 Task: Look for space in Kalamb, India from 1st August, 2023 to 5th August, 2023 for 3 adults, 1 child in price range Rs.13000 to Rs.20000. Place can be entire place with 2 bedrooms having 3 beds and 2 bathrooms. Property type can be flatguest house, hotel. Booking option can be shelf check-in. Required host language is English.
Action: Mouse moved to (419, 107)
Screenshot: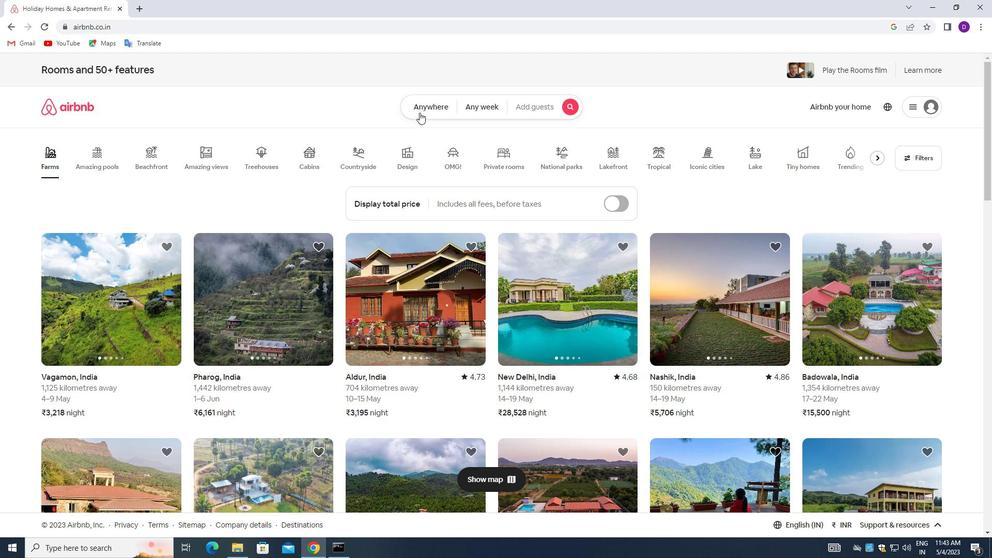 
Action: Mouse pressed left at (419, 107)
Screenshot: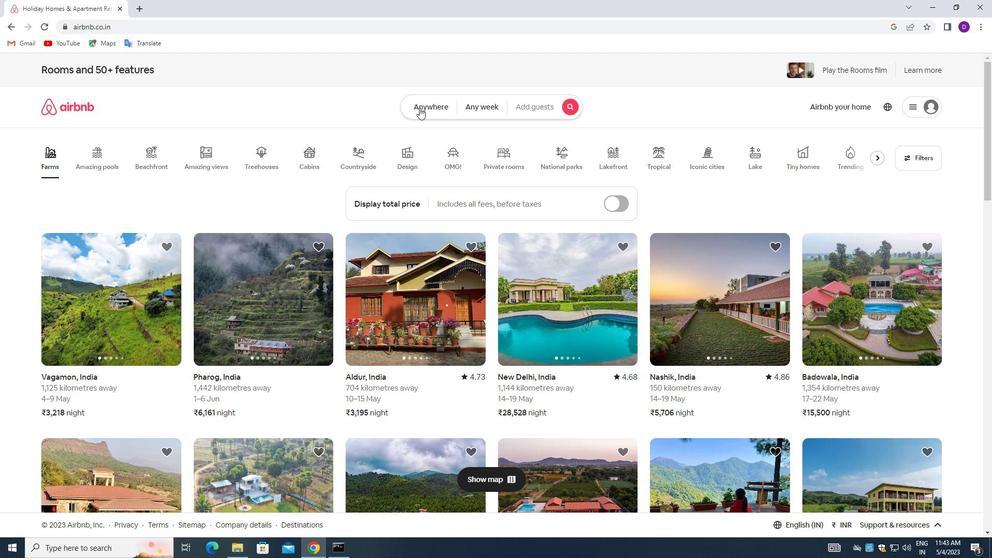 
Action: Mouse moved to (359, 148)
Screenshot: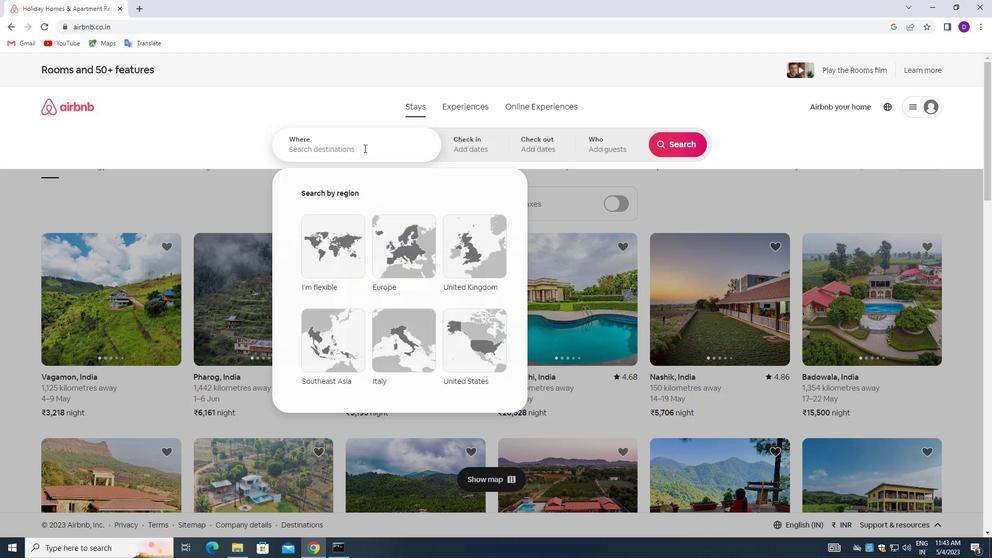
Action: Mouse pressed left at (359, 148)
Screenshot: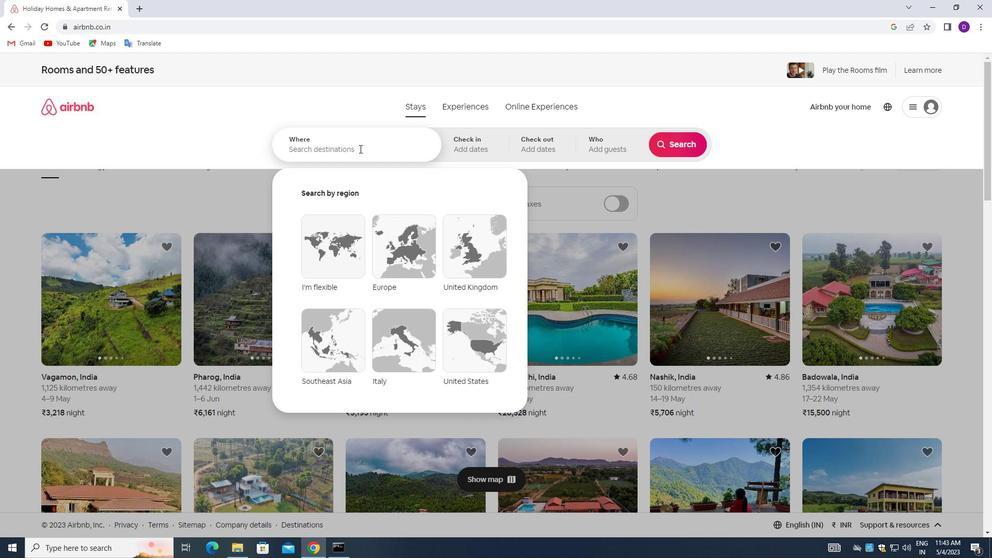 
Action: Mouse moved to (212, 94)
Screenshot: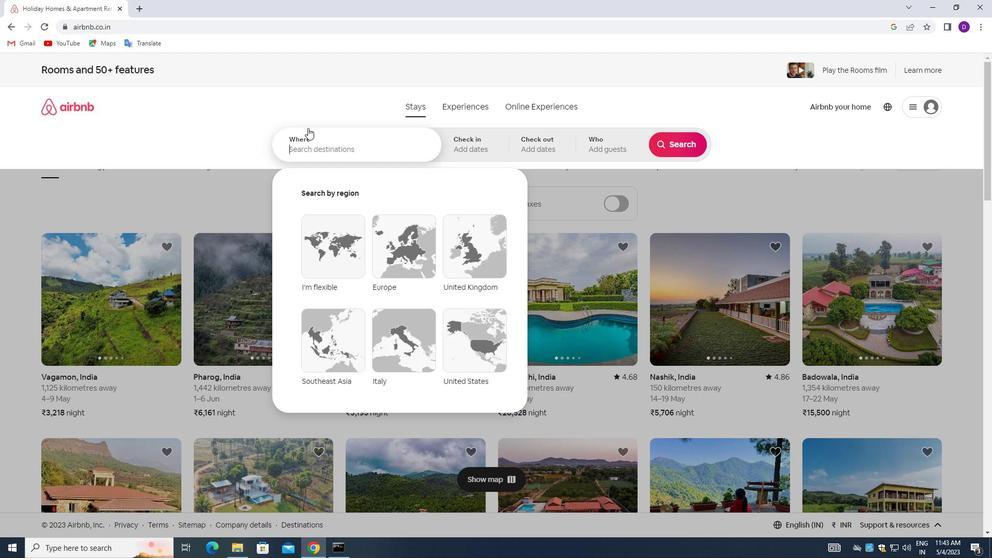 
Action: Key pressed <Key.shift>KALAMB,<Key.space><Key.shift>INDIA<Key.enter>
Screenshot: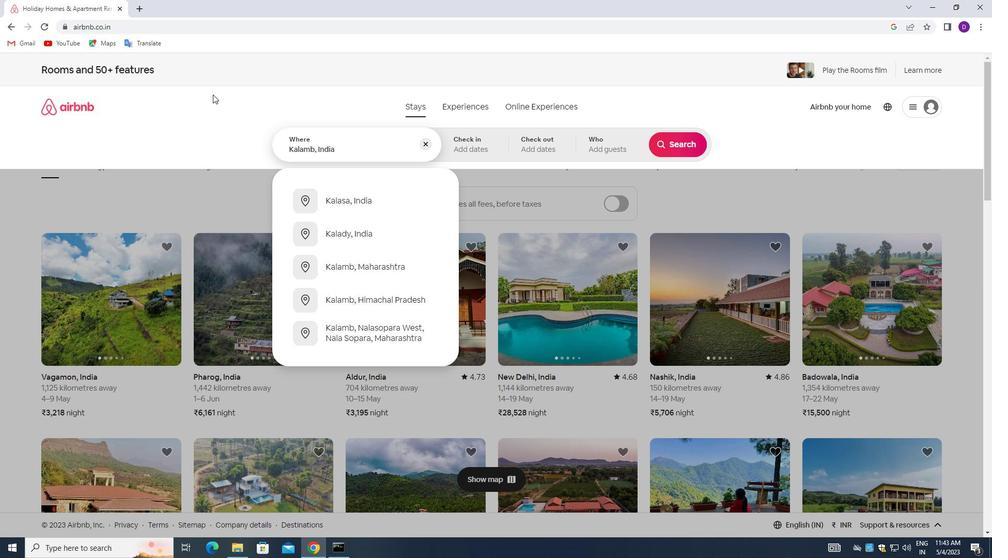 
Action: Mouse moved to (675, 229)
Screenshot: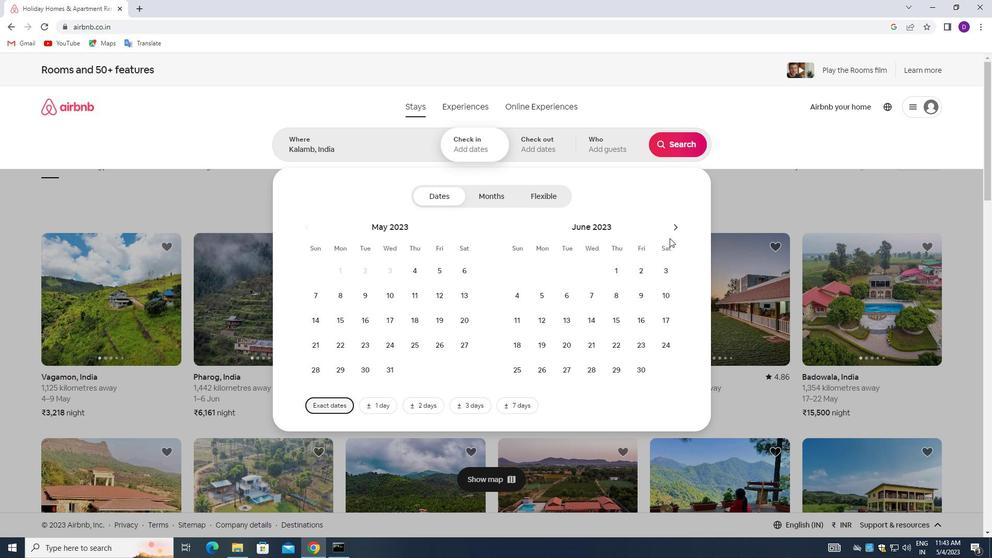 
Action: Mouse pressed left at (675, 229)
Screenshot: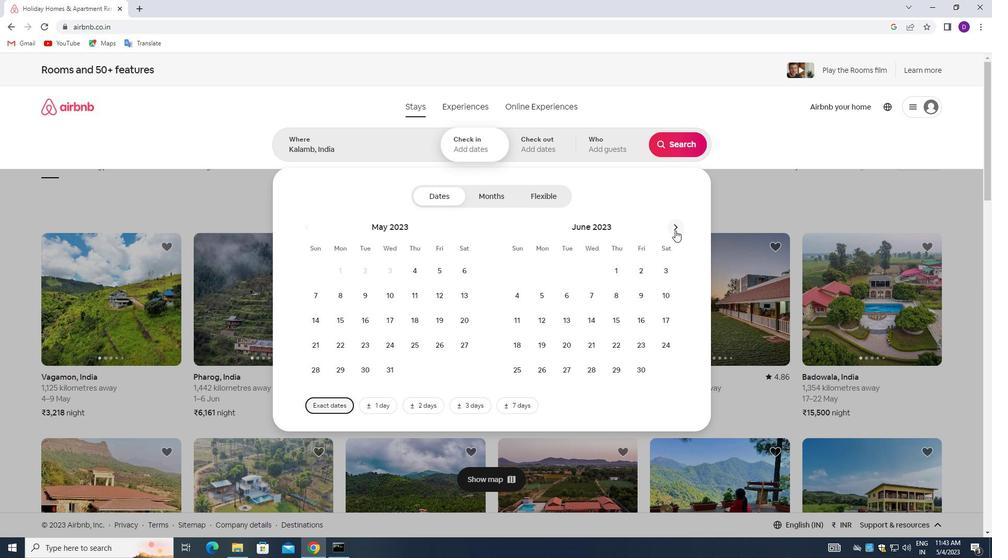 
Action: Mouse pressed left at (675, 229)
Screenshot: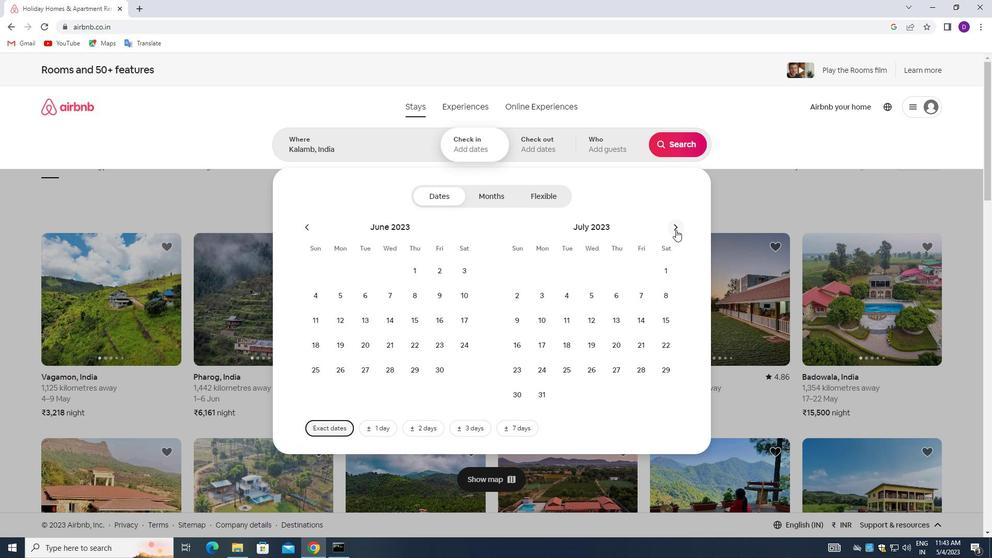 
Action: Mouse moved to (558, 270)
Screenshot: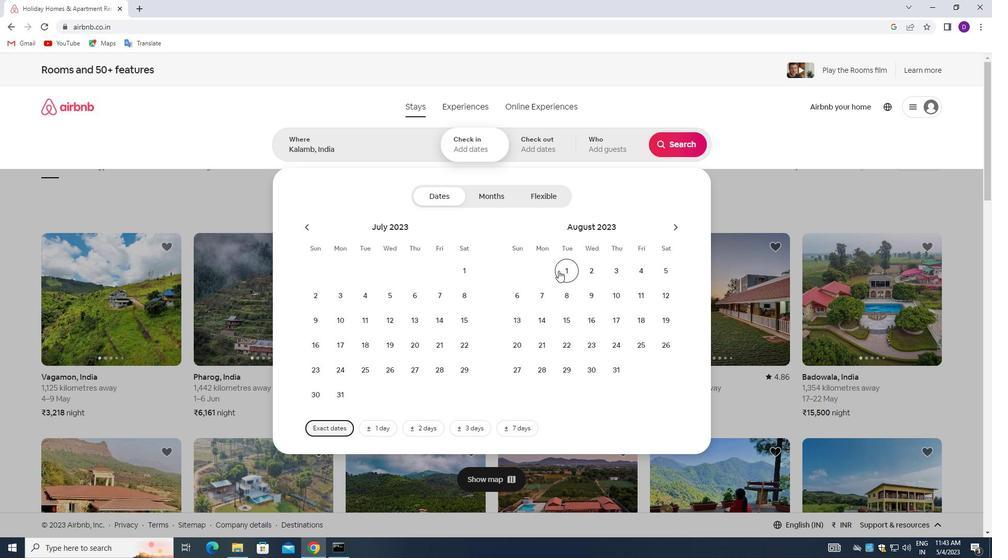 
Action: Mouse pressed left at (558, 270)
Screenshot: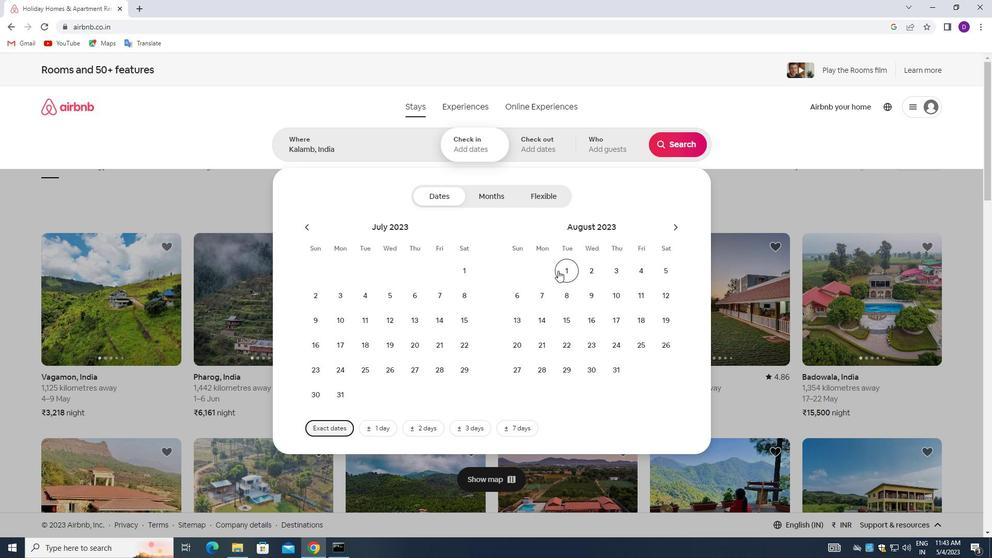 
Action: Mouse moved to (664, 276)
Screenshot: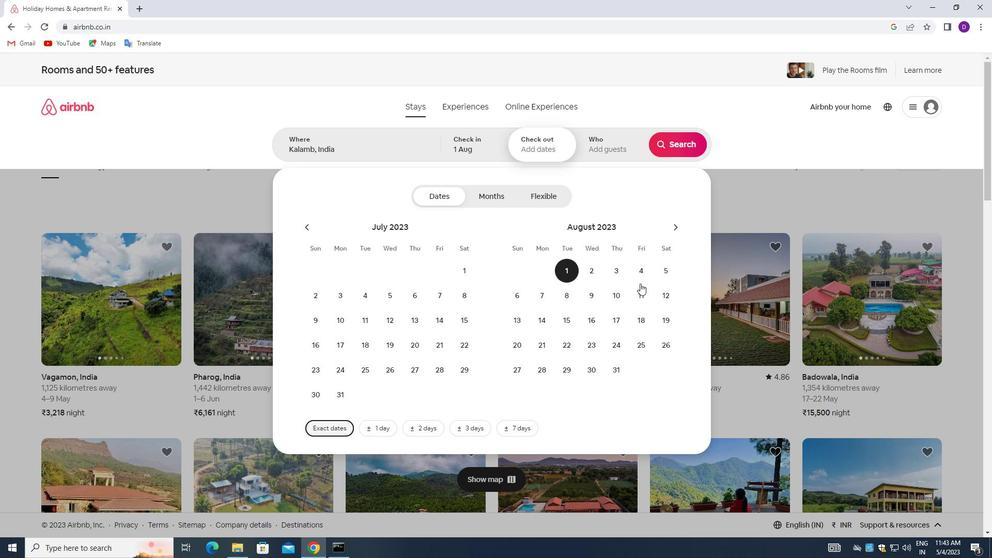 
Action: Mouse pressed left at (664, 276)
Screenshot: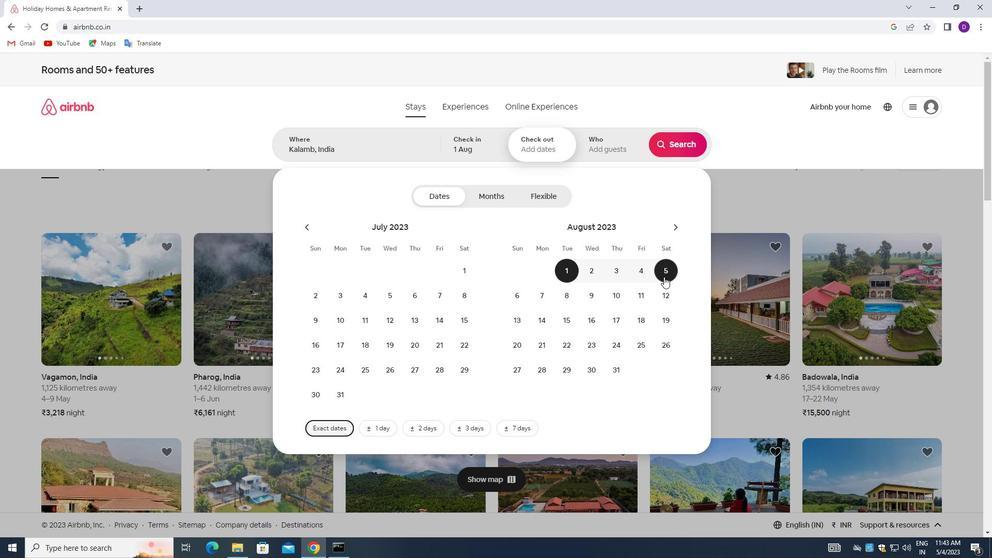 
Action: Mouse moved to (602, 149)
Screenshot: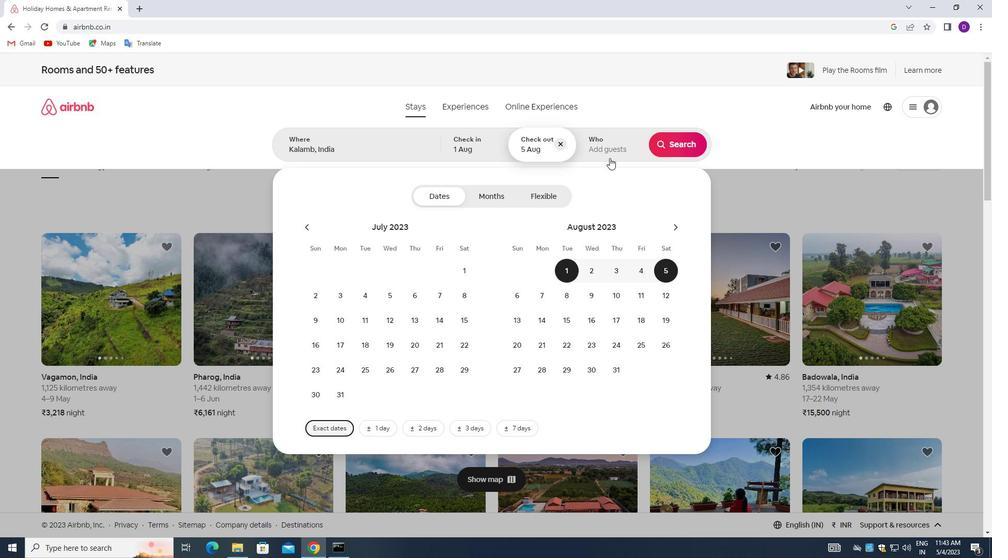 
Action: Mouse pressed left at (602, 149)
Screenshot: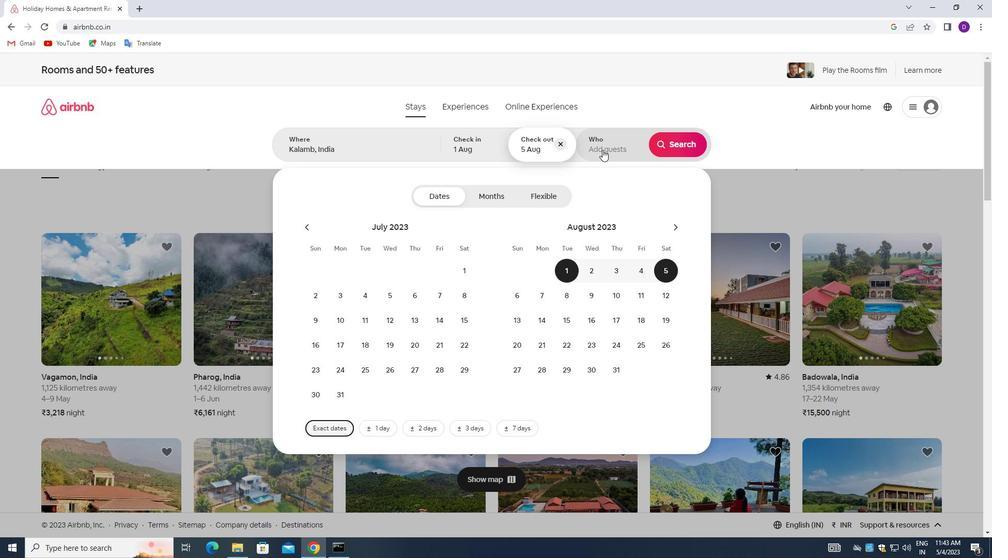 
Action: Mouse moved to (680, 202)
Screenshot: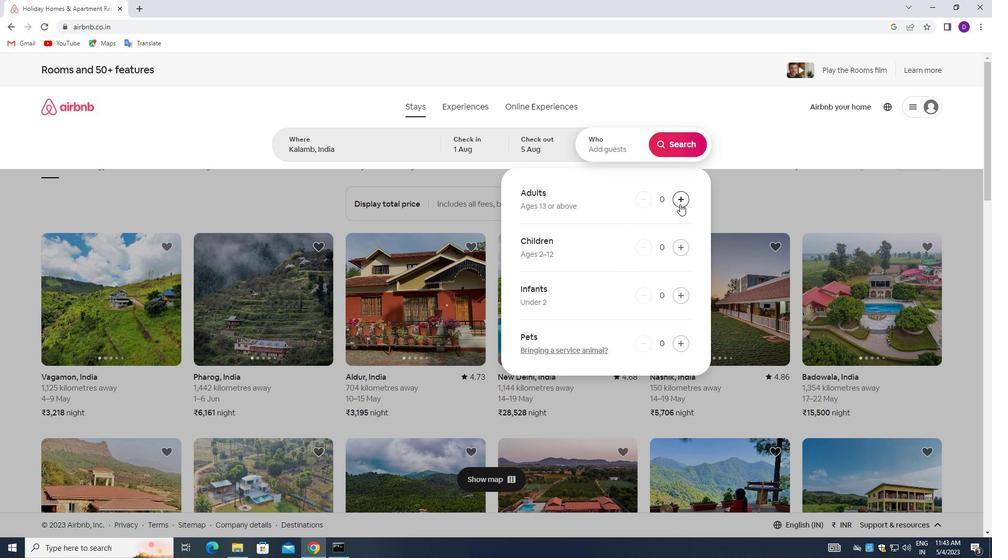 
Action: Mouse pressed left at (680, 202)
Screenshot: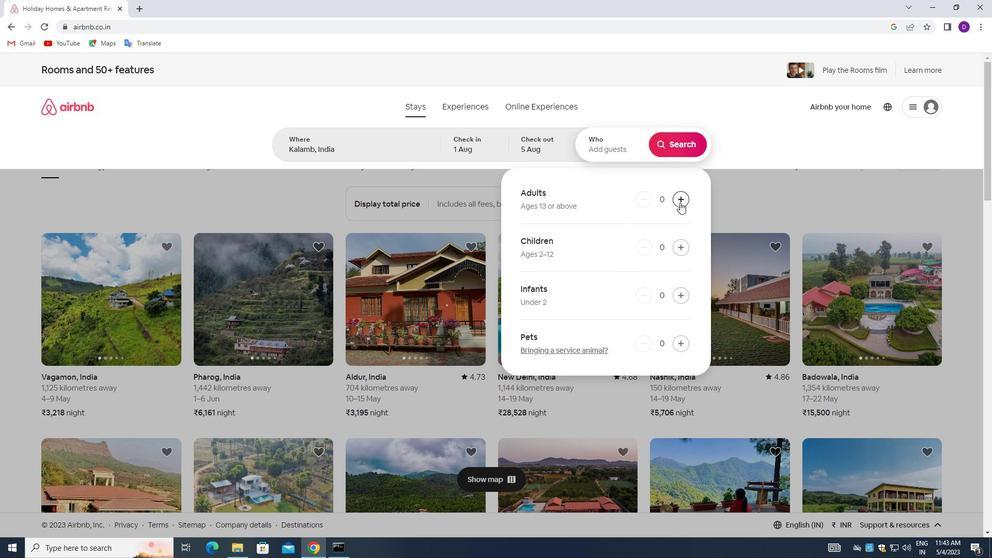 
Action: Mouse pressed left at (680, 202)
Screenshot: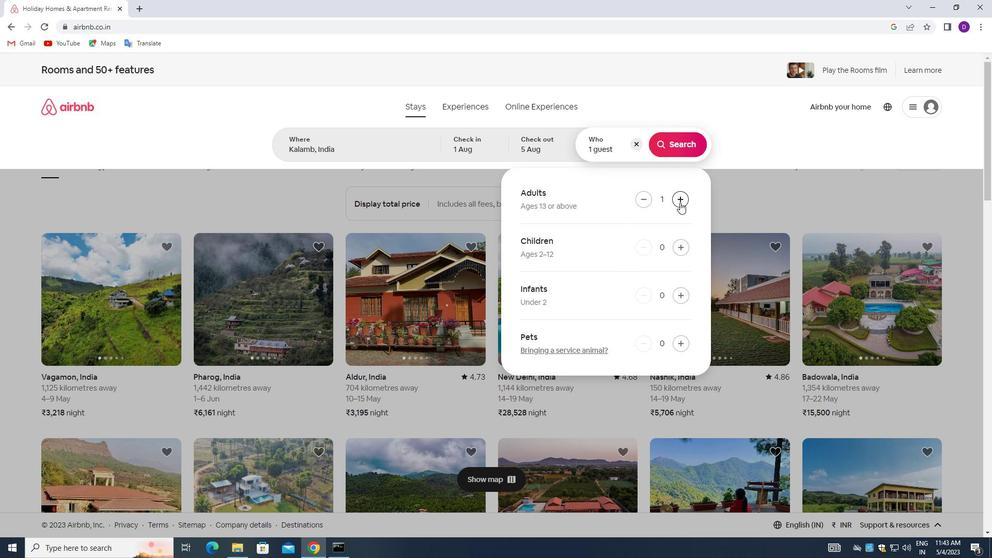 
Action: Mouse pressed left at (680, 202)
Screenshot: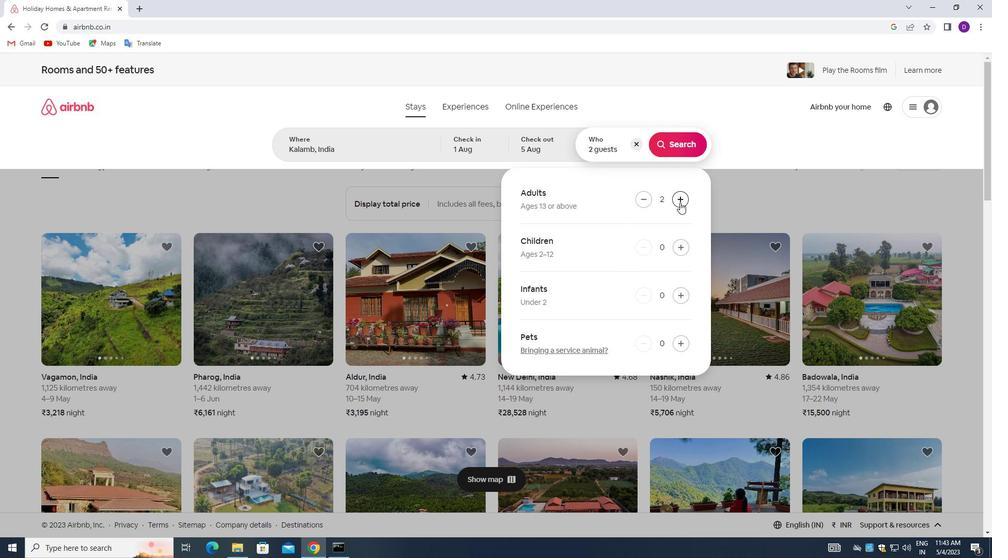
Action: Mouse moved to (680, 249)
Screenshot: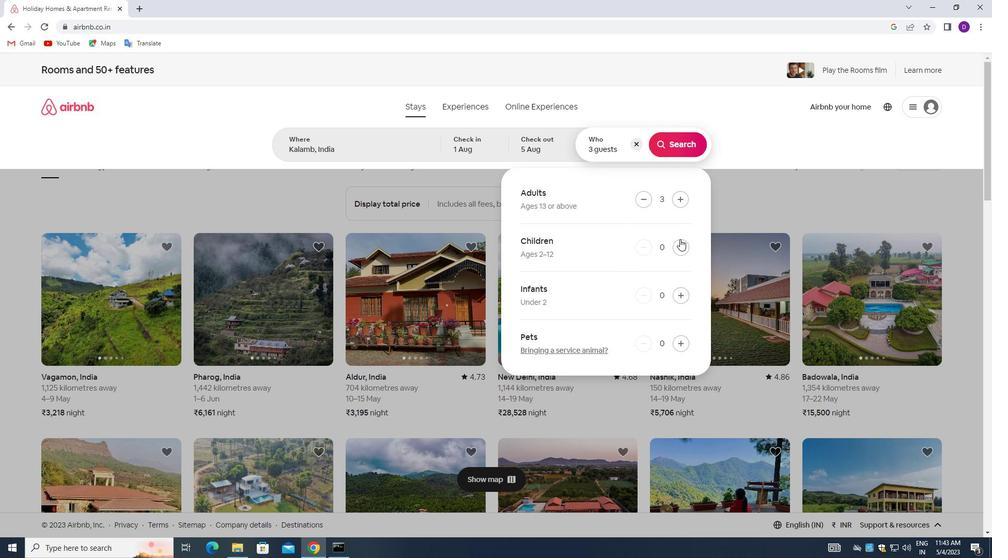 
Action: Mouse pressed left at (680, 249)
Screenshot: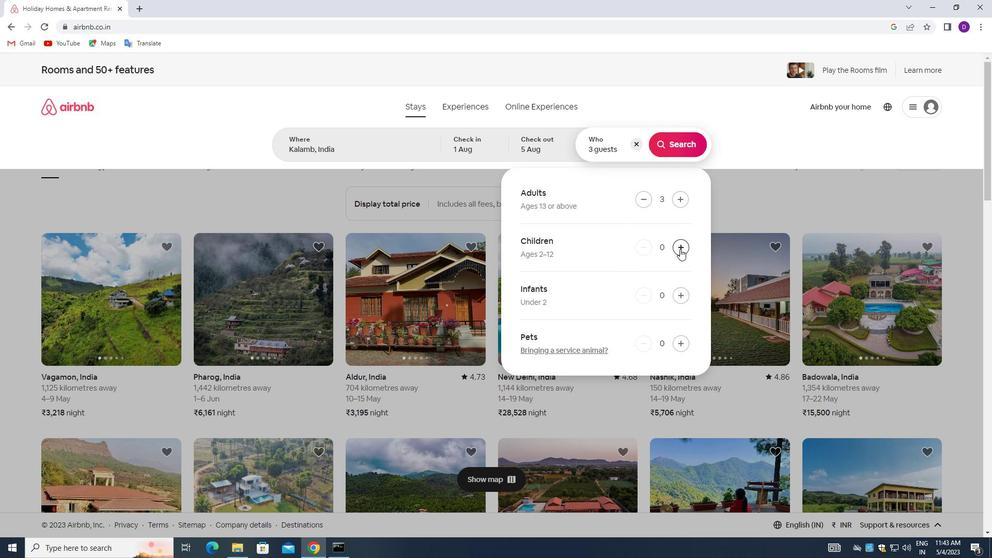 
Action: Mouse moved to (669, 144)
Screenshot: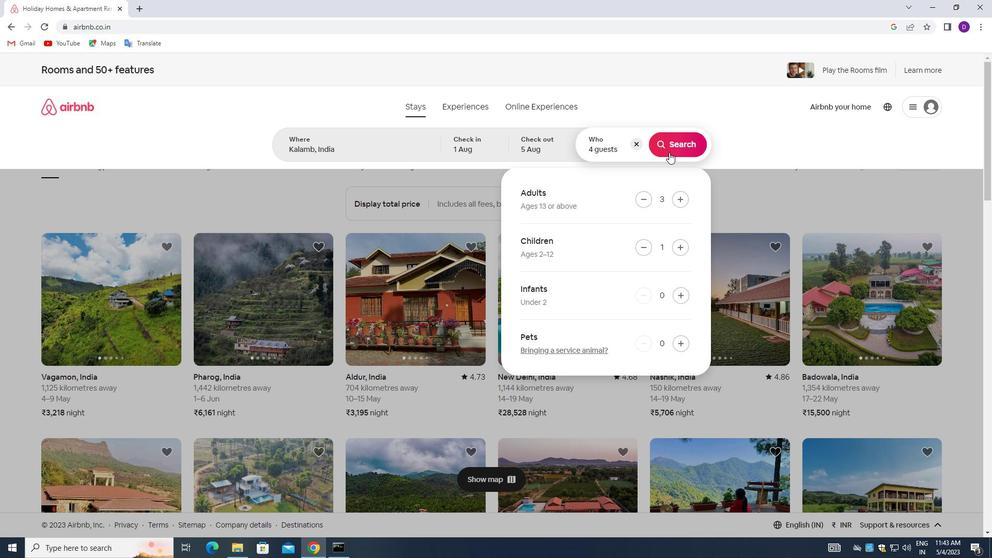 
Action: Mouse pressed left at (669, 144)
Screenshot: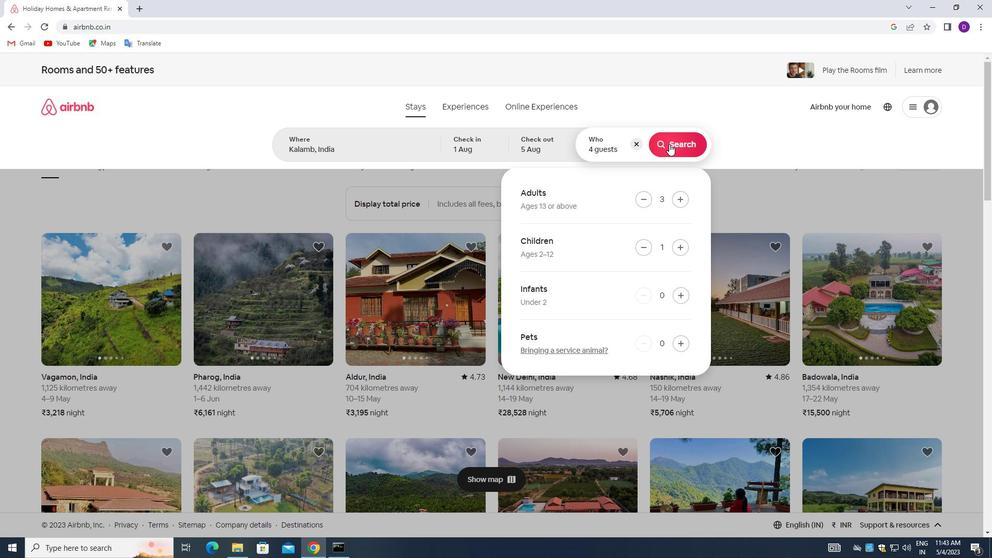
Action: Mouse moved to (937, 114)
Screenshot: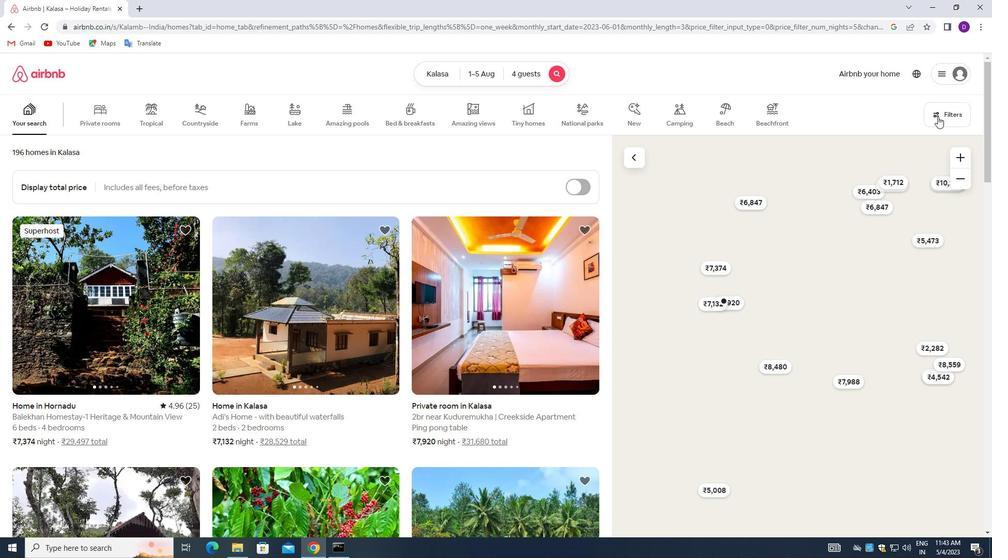 
Action: Mouse pressed left at (937, 114)
Screenshot: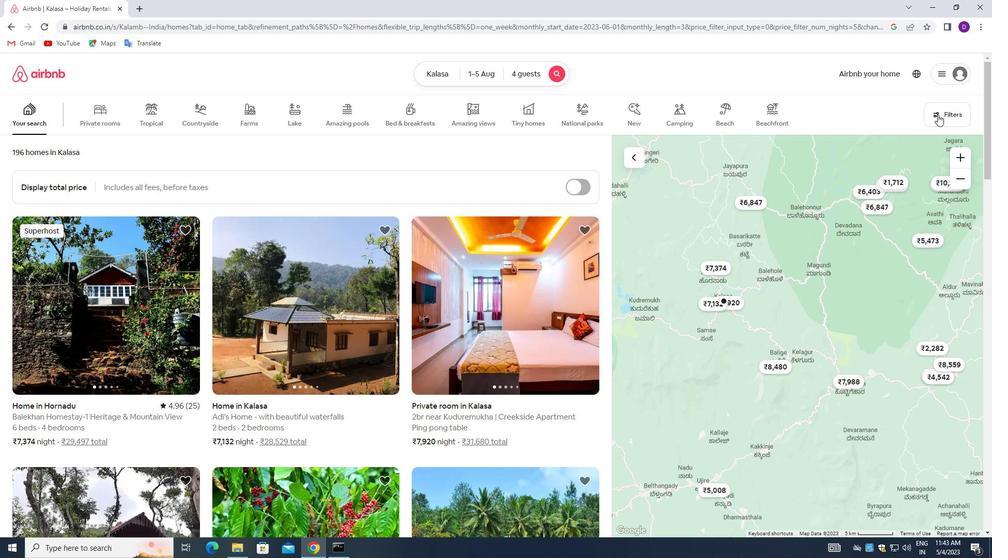 
Action: Mouse moved to (360, 249)
Screenshot: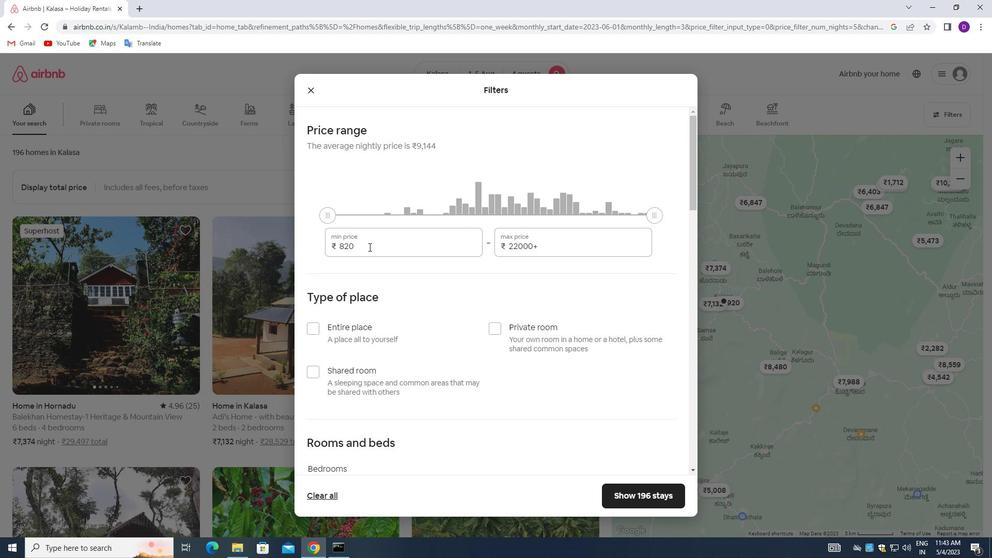 
Action: Mouse pressed left at (360, 249)
Screenshot: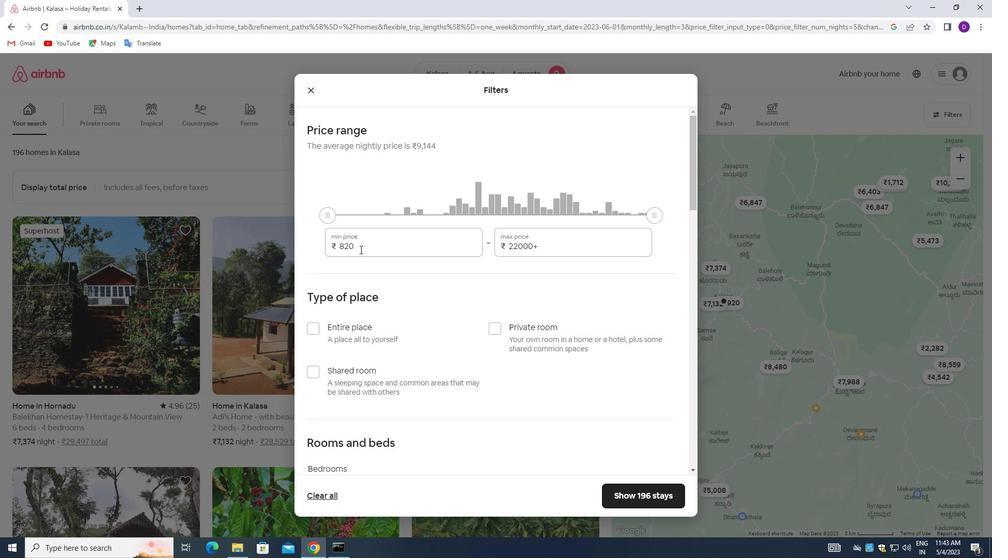 
Action: Mouse pressed left at (360, 249)
Screenshot: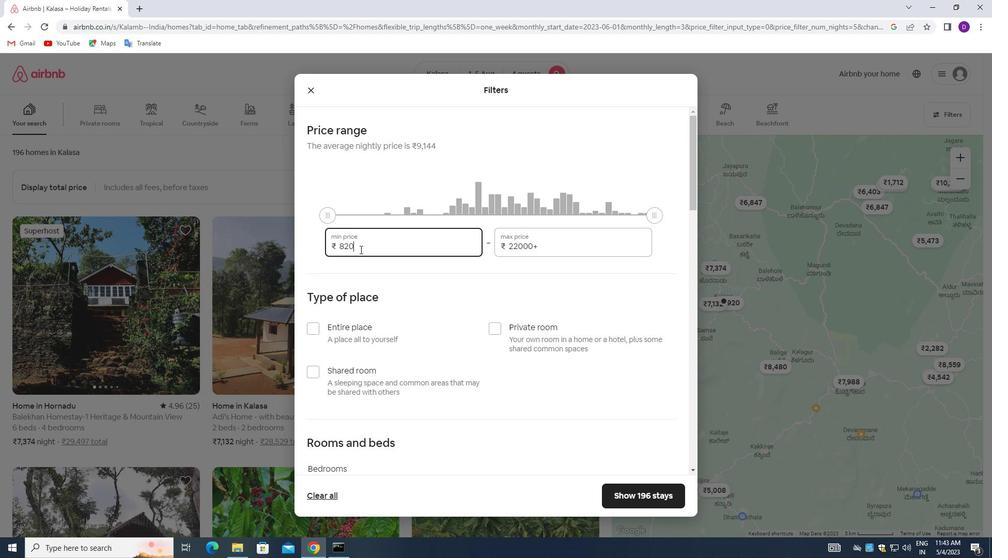 
Action: Key pressed 13000<Key.tab>20000
Screenshot: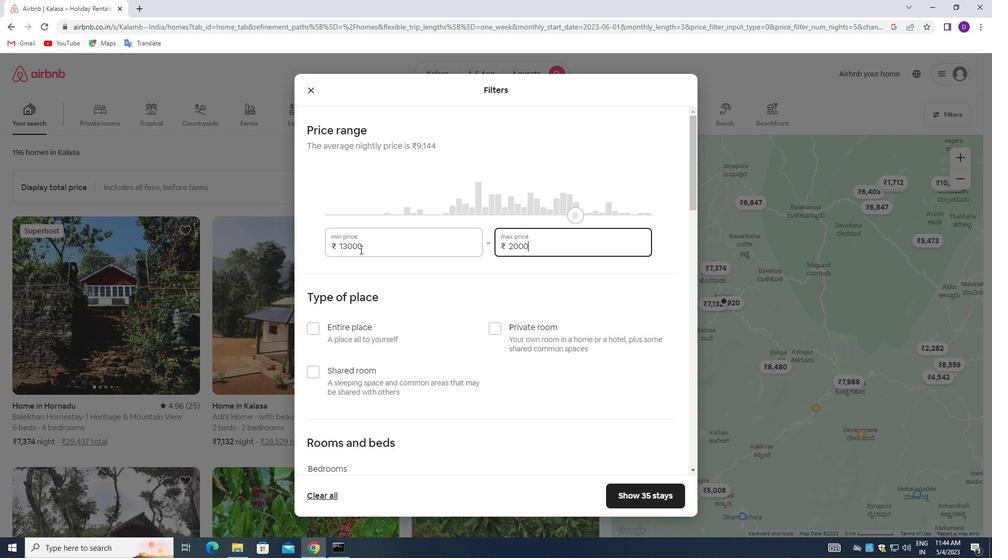 
Action: Mouse moved to (379, 297)
Screenshot: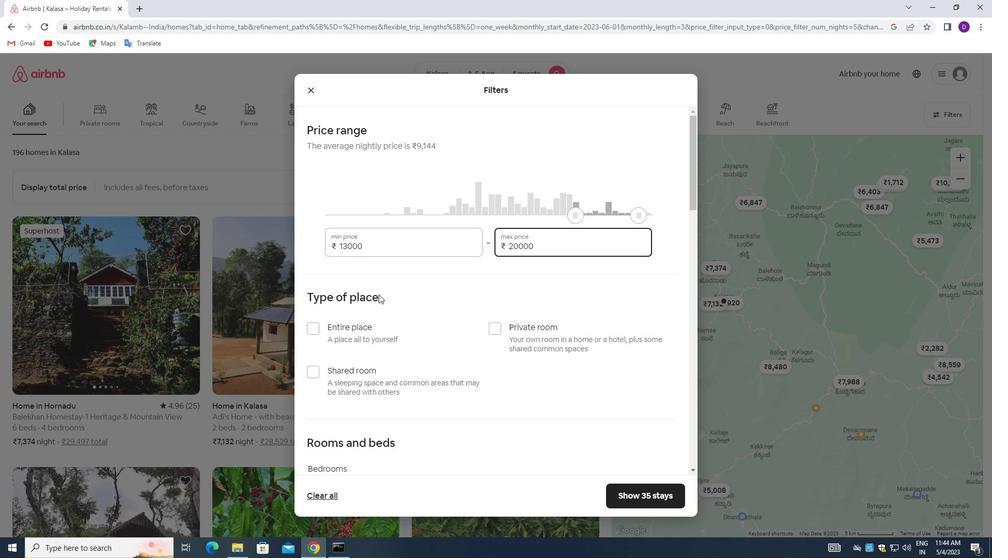 
Action: Mouse scrolled (379, 296) with delta (0, 0)
Screenshot: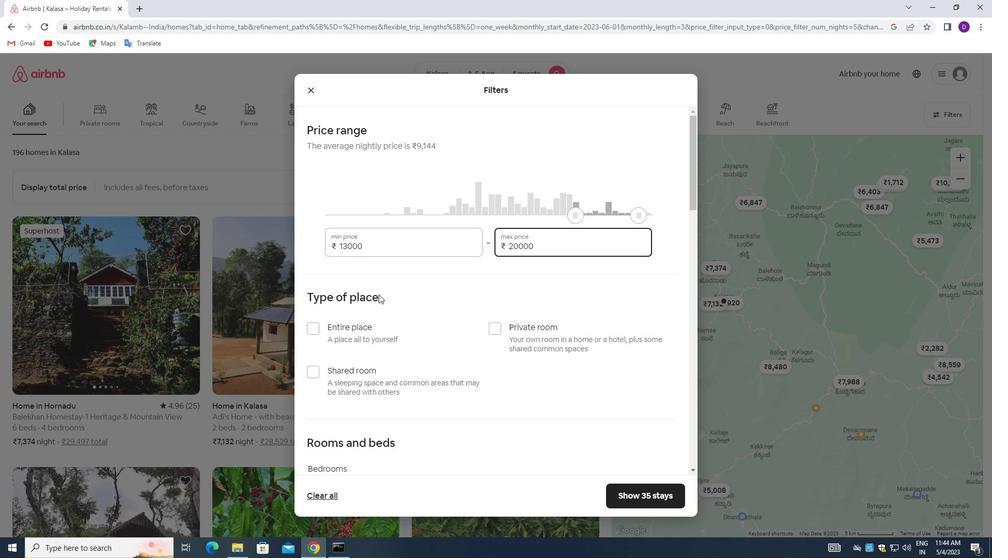 
Action: Mouse moved to (315, 273)
Screenshot: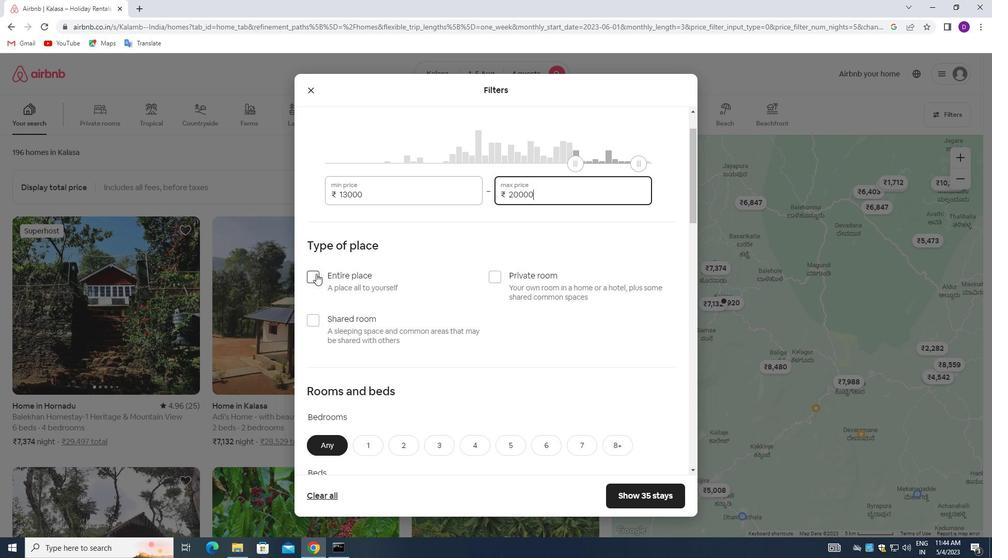 
Action: Mouse pressed left at (315, 273)
Screenshot: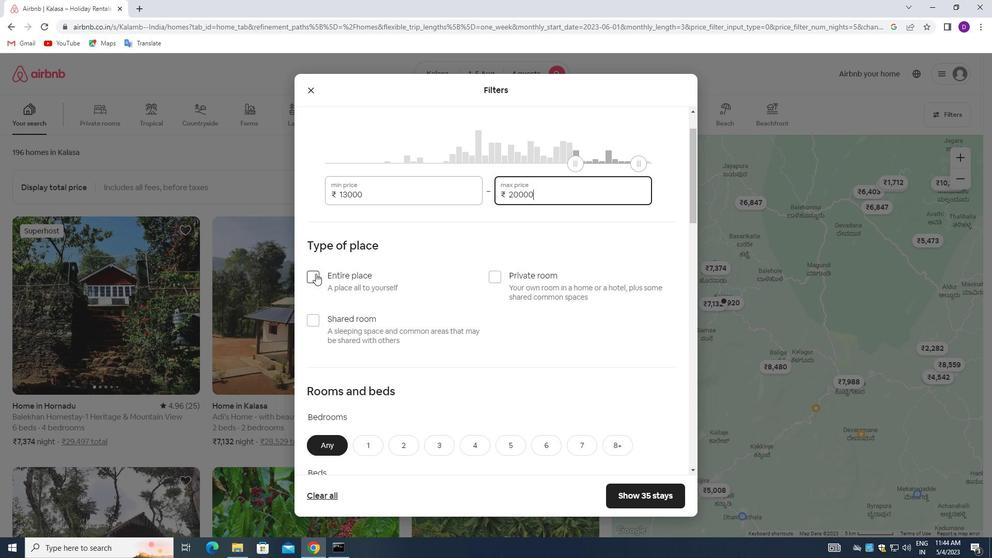
Action: Mouse moved to (426, 296)
Screenshot: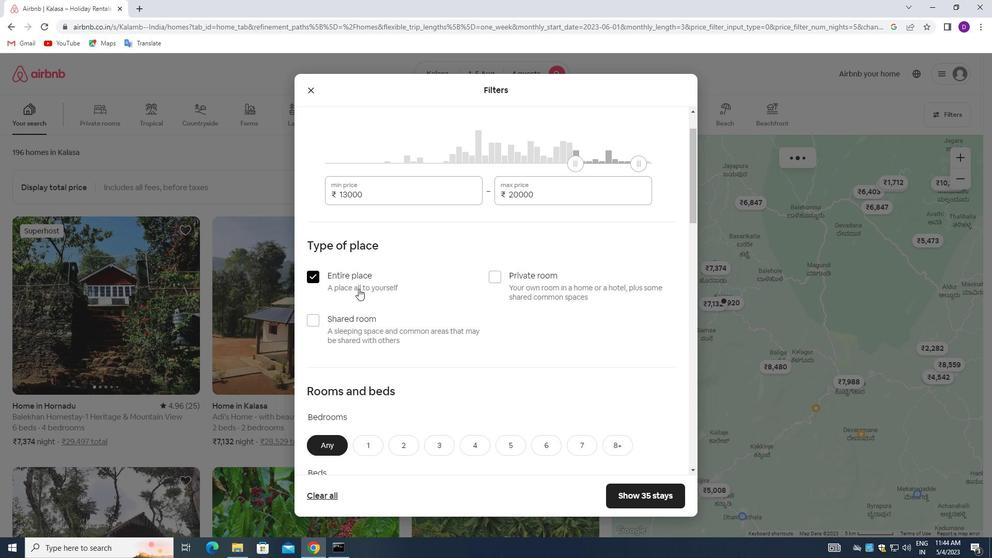 
Action: Mouse scrolled (426, 295) with delta (0, 0)
Screenshot: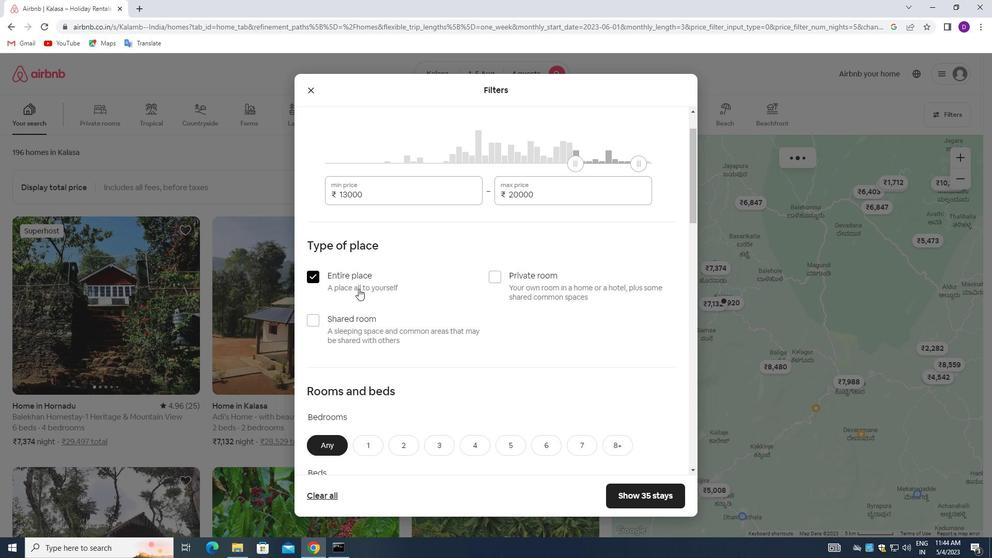 
Action: Mouse moved to (429, 297)
Screenshot: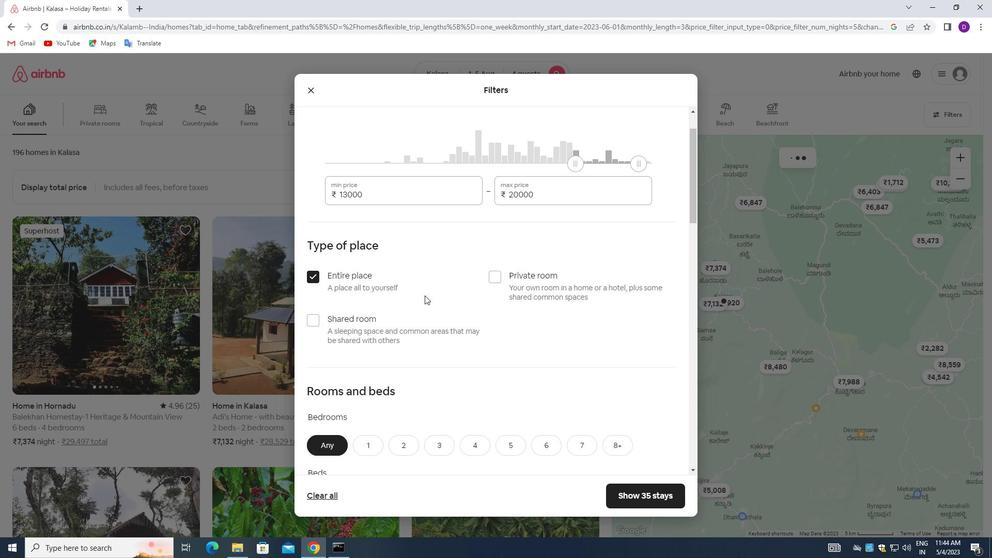 
Action: Mouse scrolled (429, 297) with delta (0, 0)
Screenshot: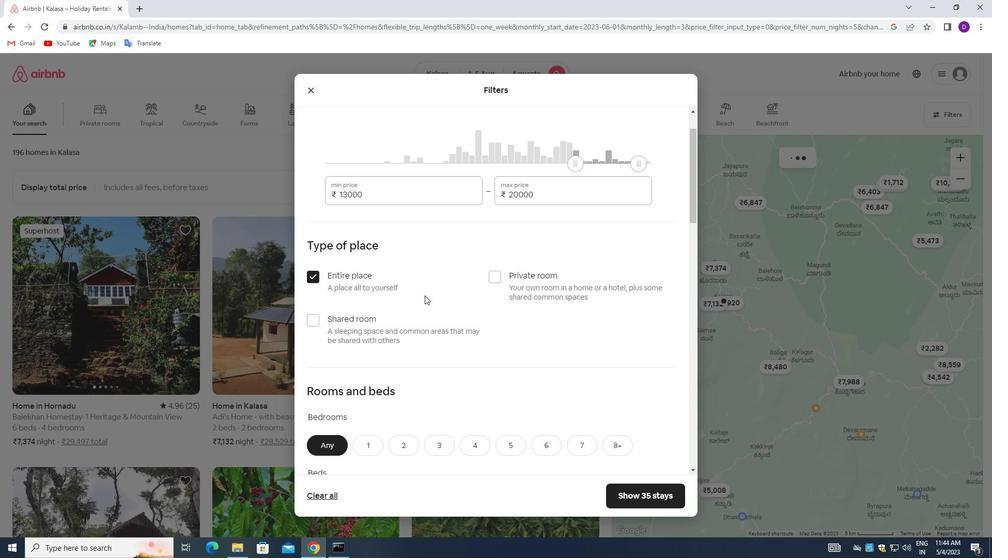 
Action: Mouse moved to (429, 298)
Screenshot: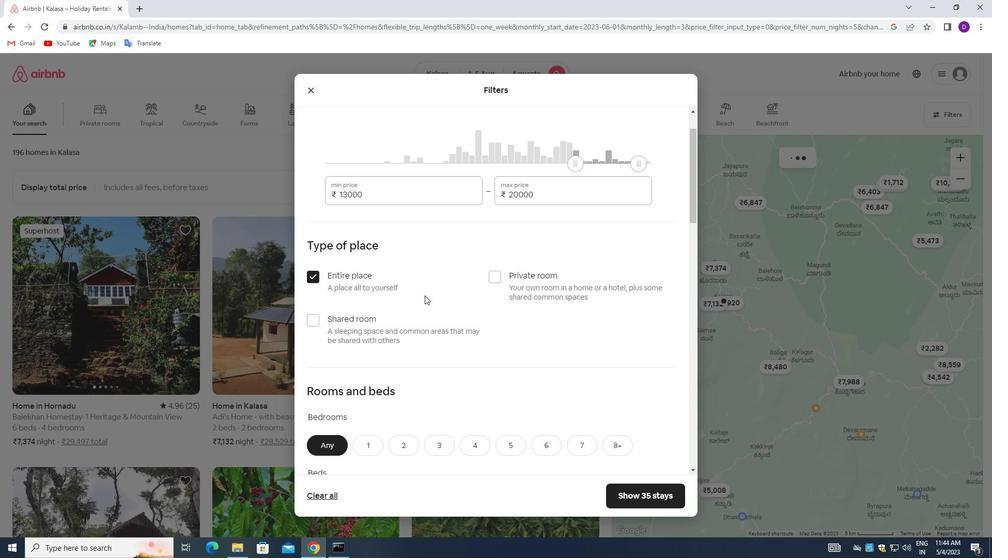 
Action: Mouse scrolled (429, 297) with delta (0, 0)
Screenshot: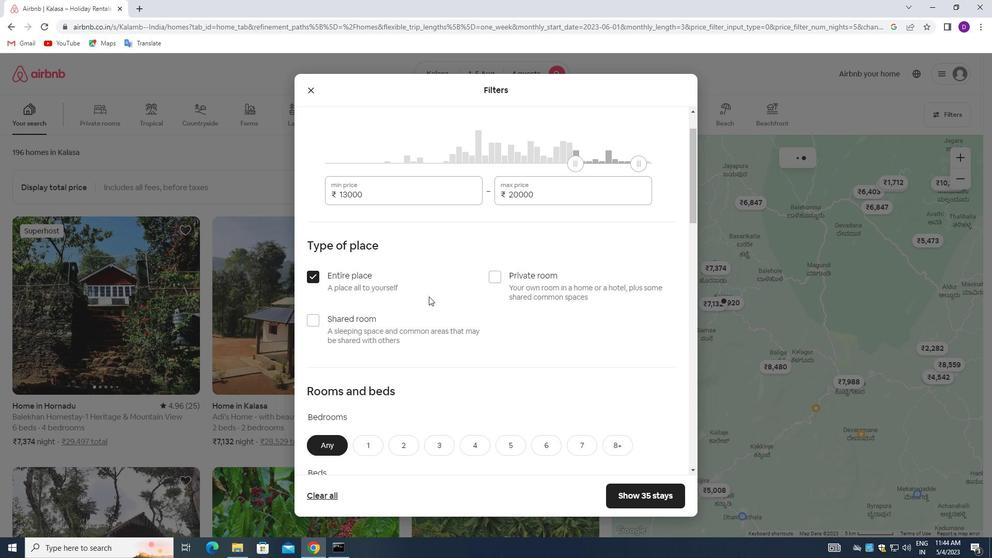 
Action: Mouse moved to (430, 298)
Screenshot: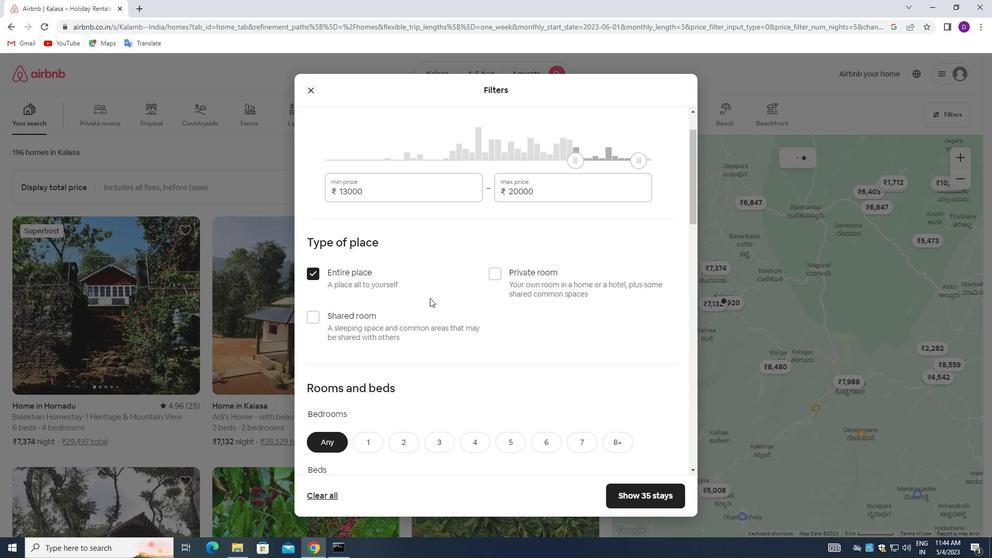
Action: Mouse scrolled (430, 298) with delta (0, 0)
Screenshot: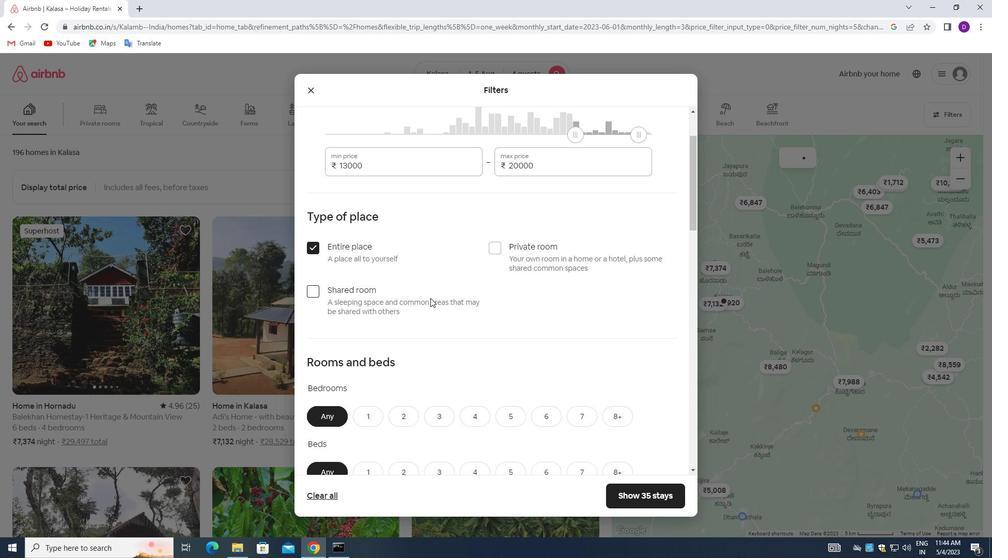 
Action: Mouse moved to (398, 243)
Screenshot: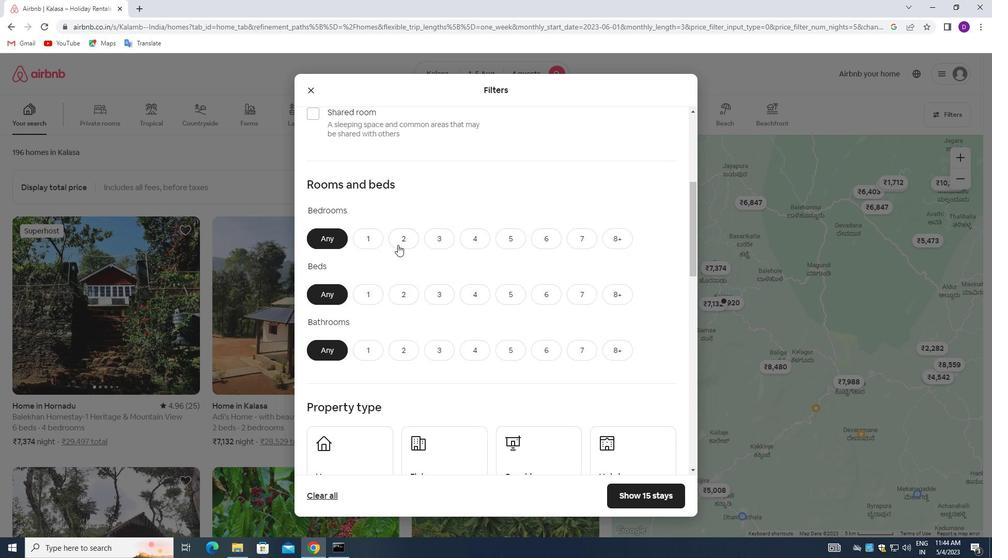 
Action: Mouse pressed left at (398, 243)
Screenshot: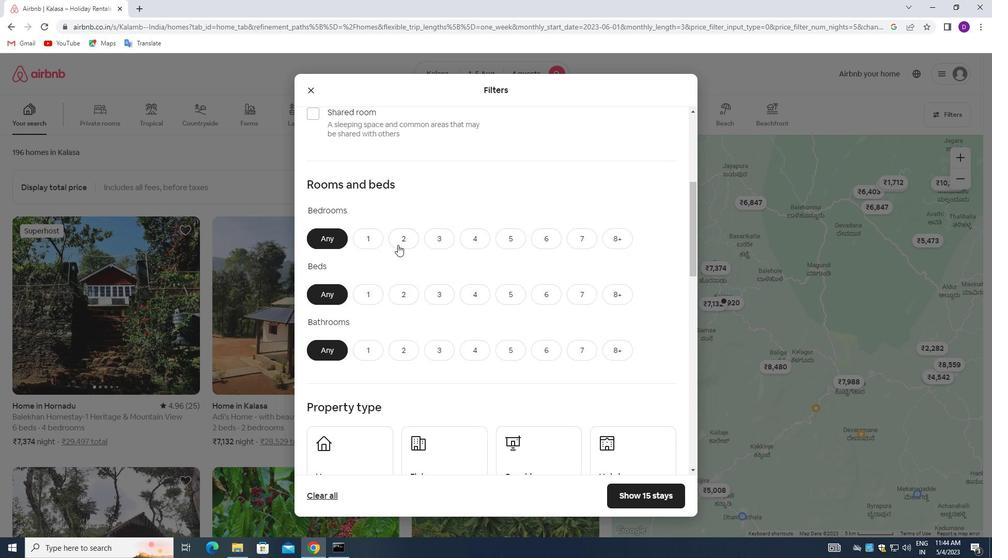
Action: Mouse moved to (435, 295)
Screenshot: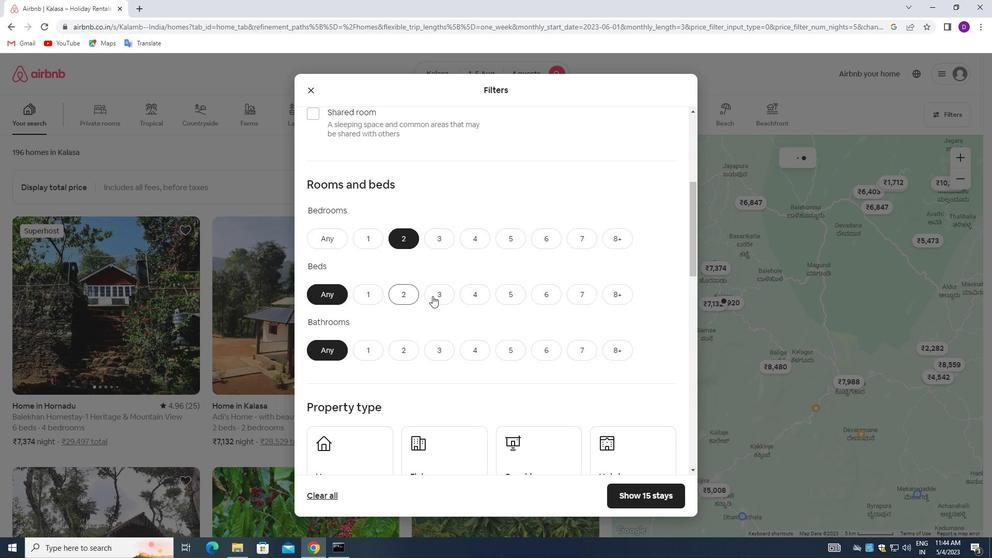 
Action: Mouse pressed left at (435, 295)
Screenshot: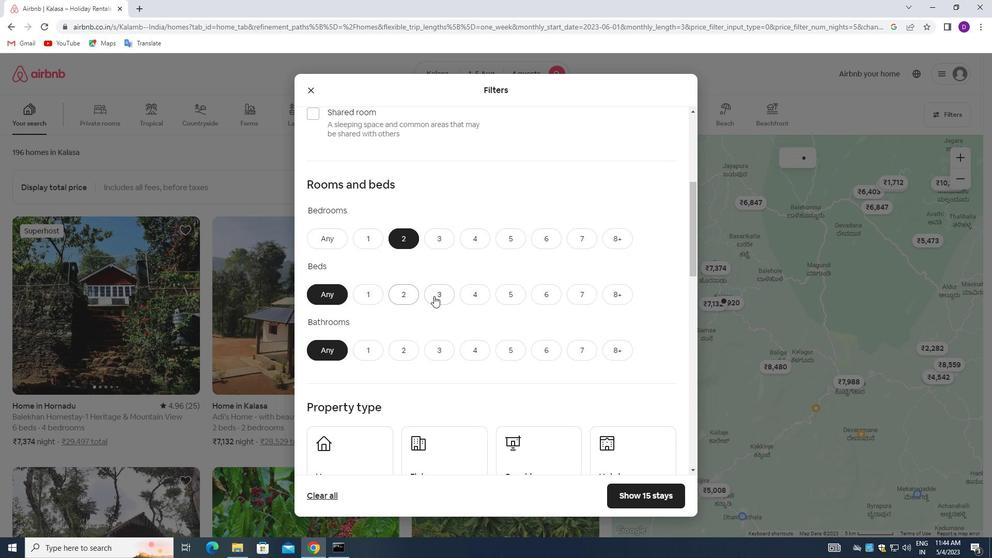 
Action: Mouse moved to (403, 348)
Screenshot: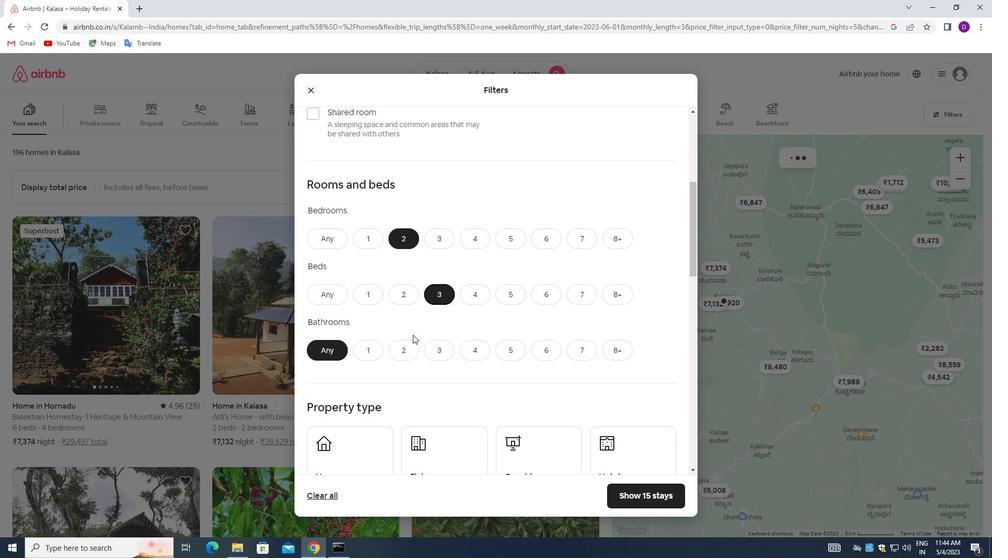 
Action: Mouse pressed left at (403, 348)
Screenshot: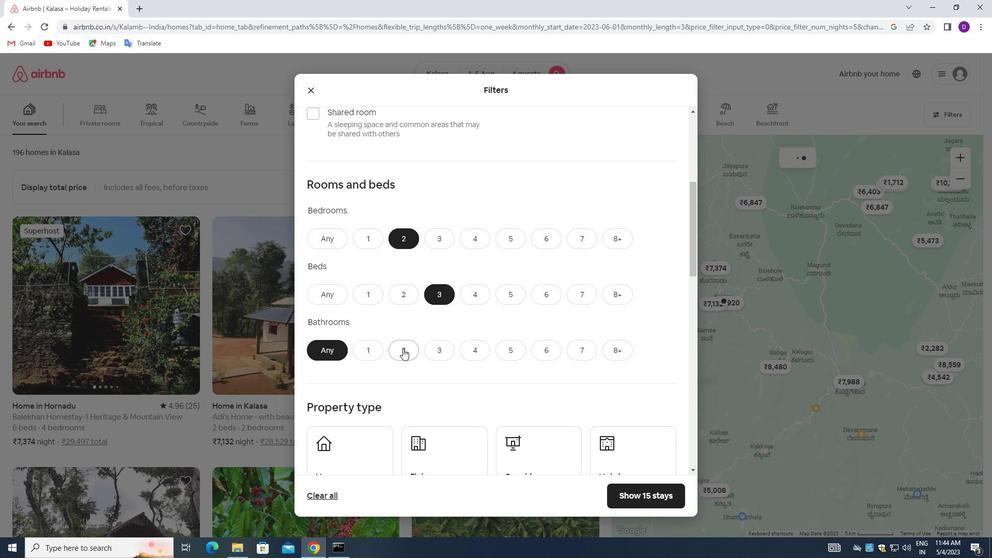 
Action: Mouse moved to (418, 318)
Screenshot: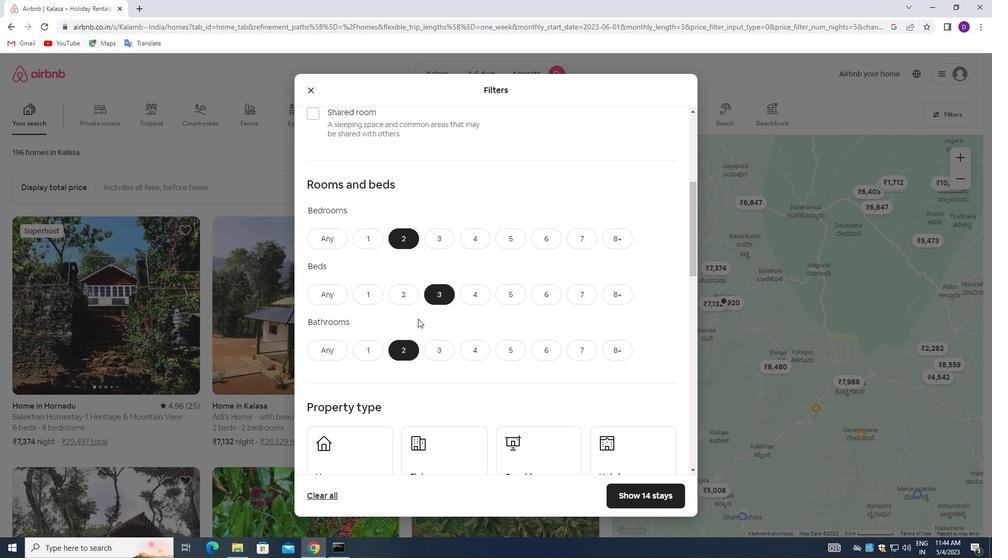 
Action: Mouse scrolled (418, 317) with delta (0, 0)
Screenshot: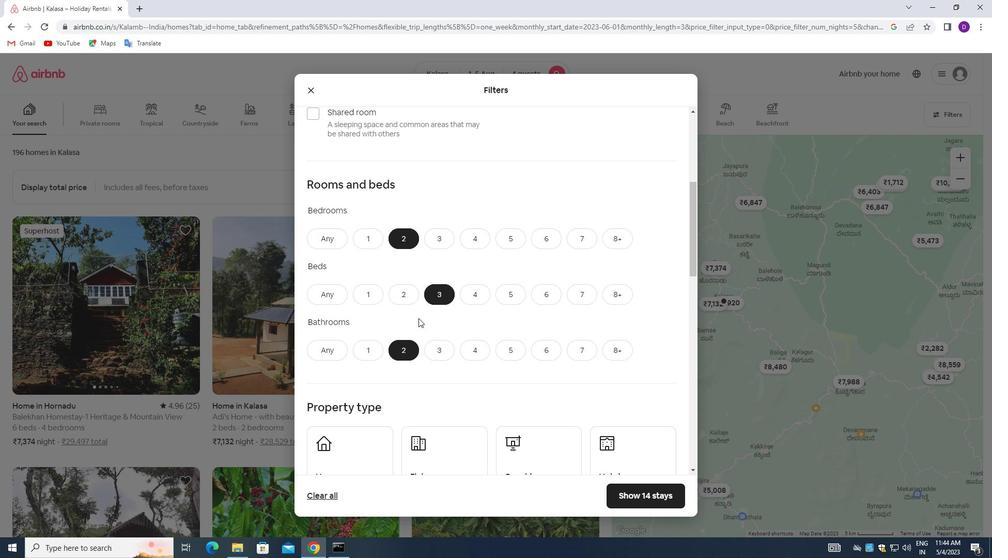 
Action: Mouse scrolled (418, 317) with delta (0, 0)
Screenshot: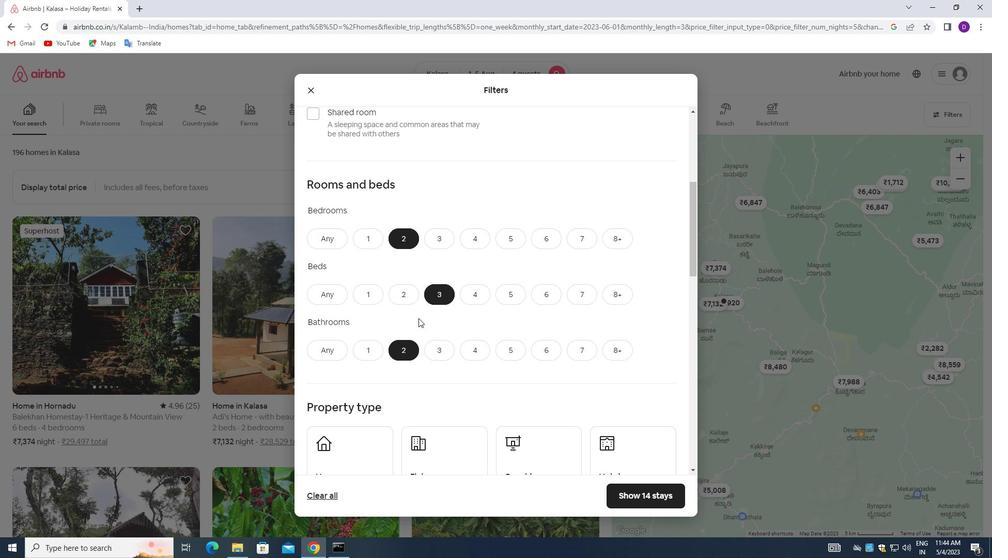 
Action: Mouse moved to (424, 354)
Screenshot: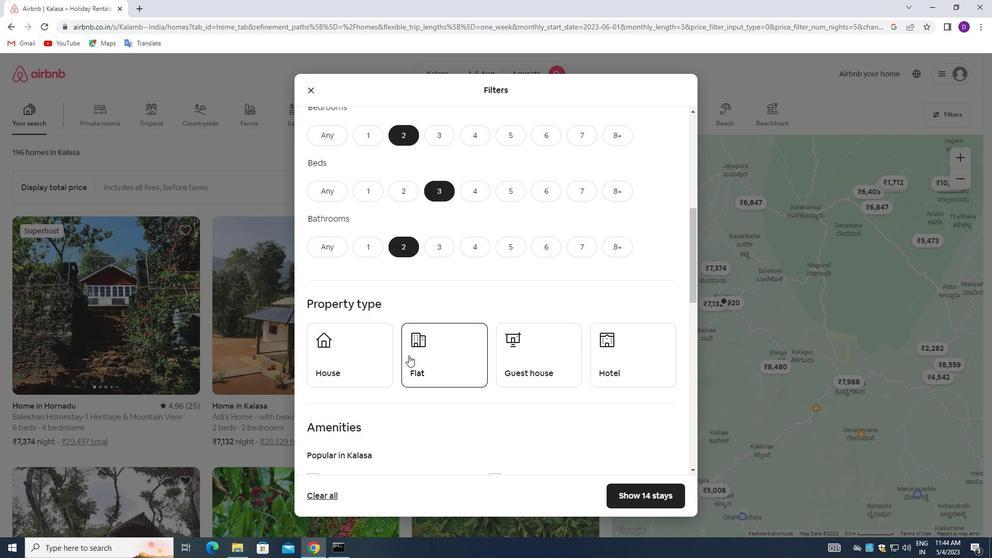 
Action: Mouse pressed left at (424, 354)
Screenshot: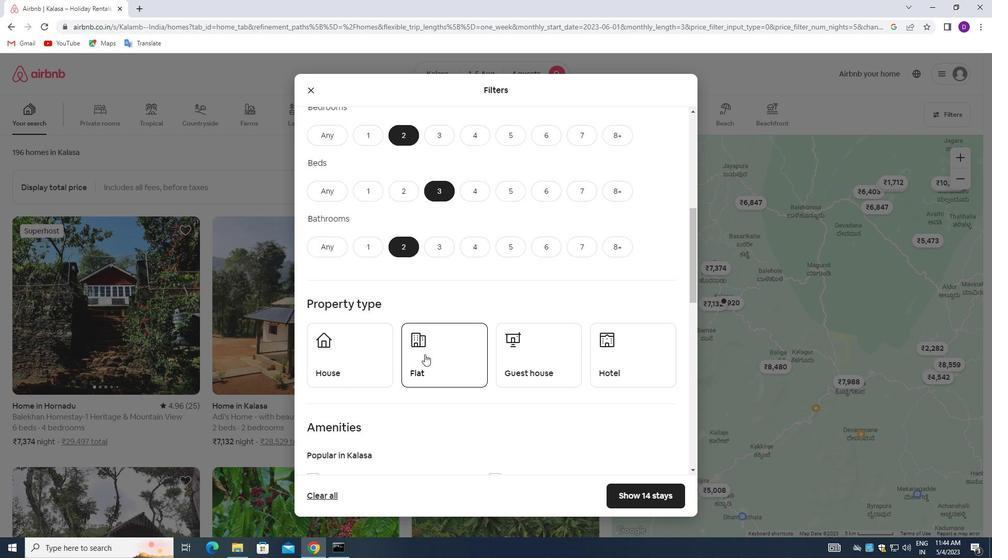 
Action: Mouse moved to (502, 353)
Screenshot: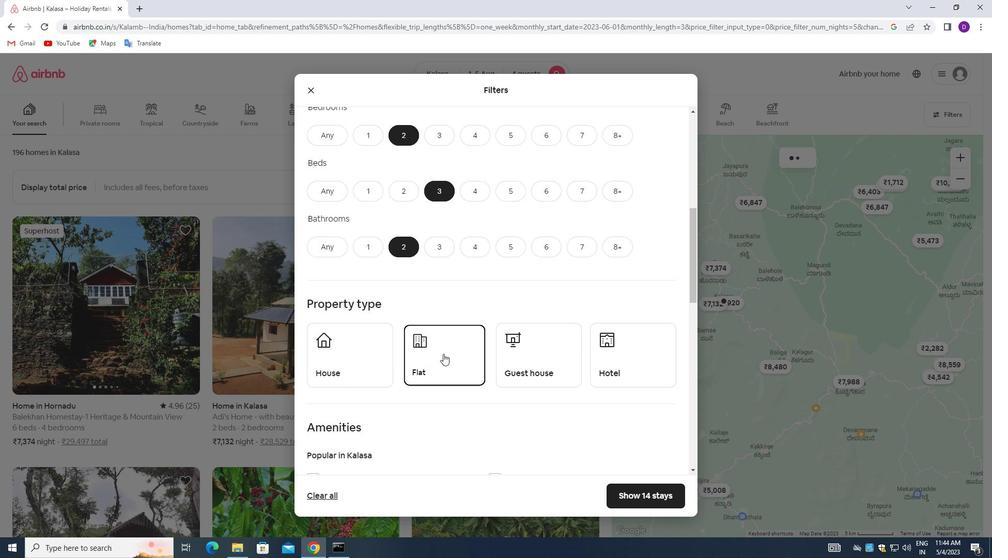 
Action: Mouse pressed left at (502, 353)
Screenshot: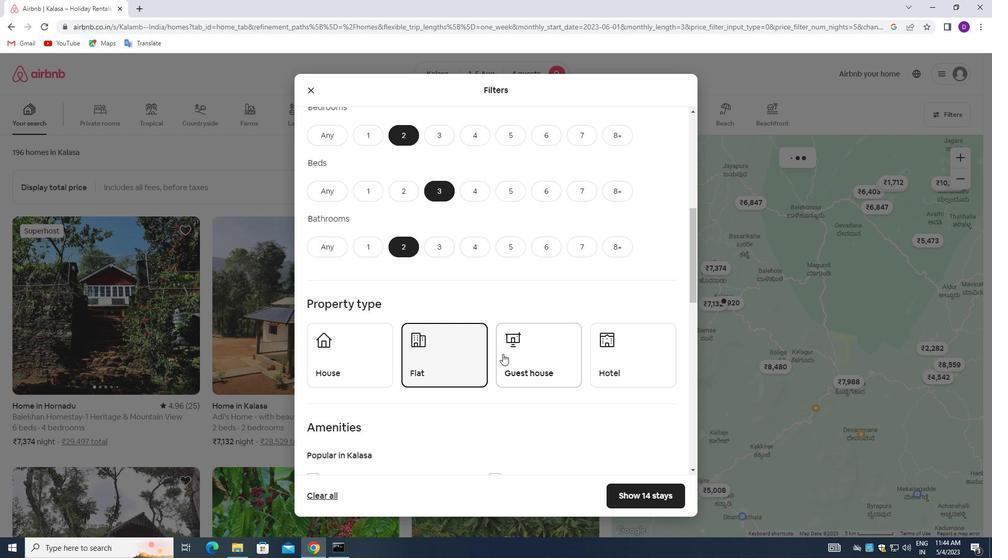 
Action: Mouse moved to (623, 351)
Screenshot: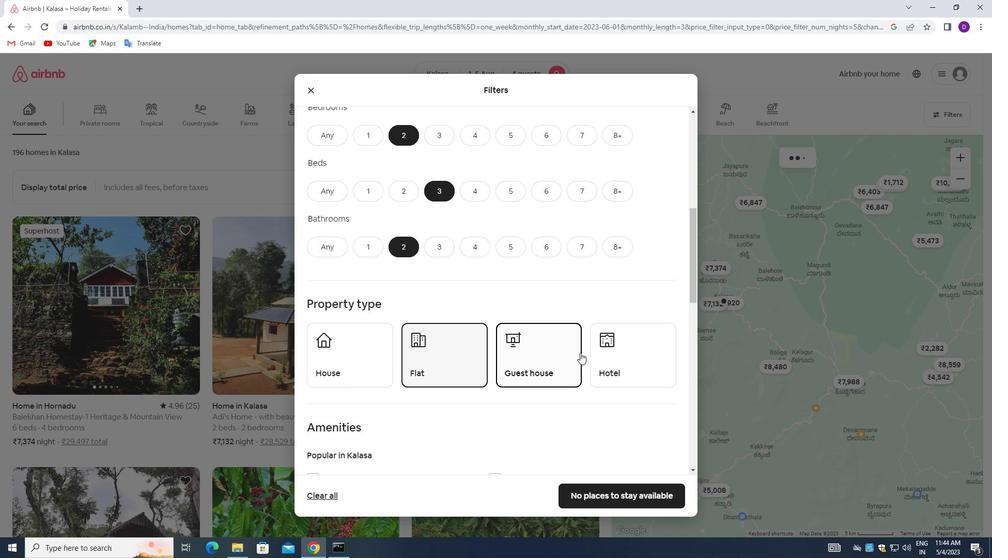 
Action: Mouse pressed left at (623, 351)
Screenshot: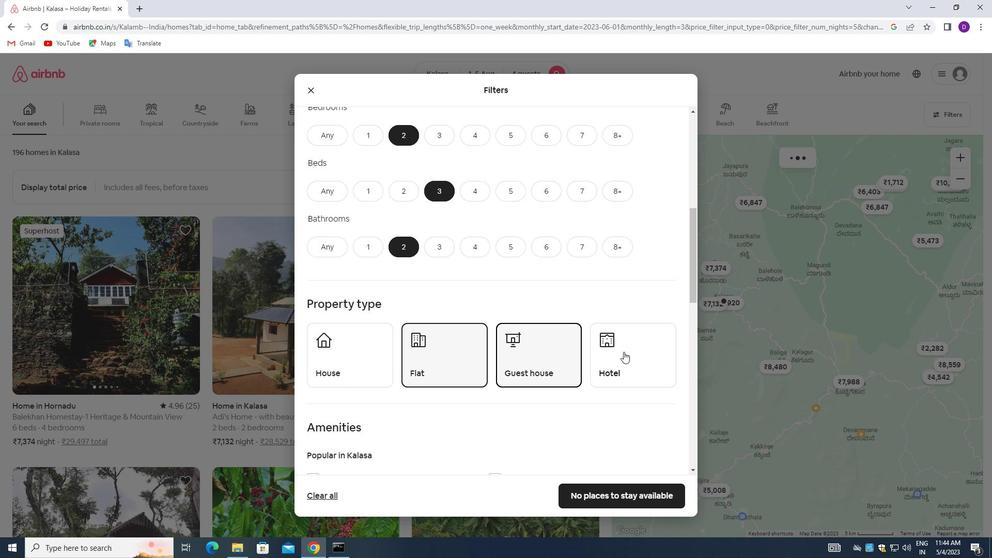 
Action: Mouse moved to (405, 378)
Screenshot: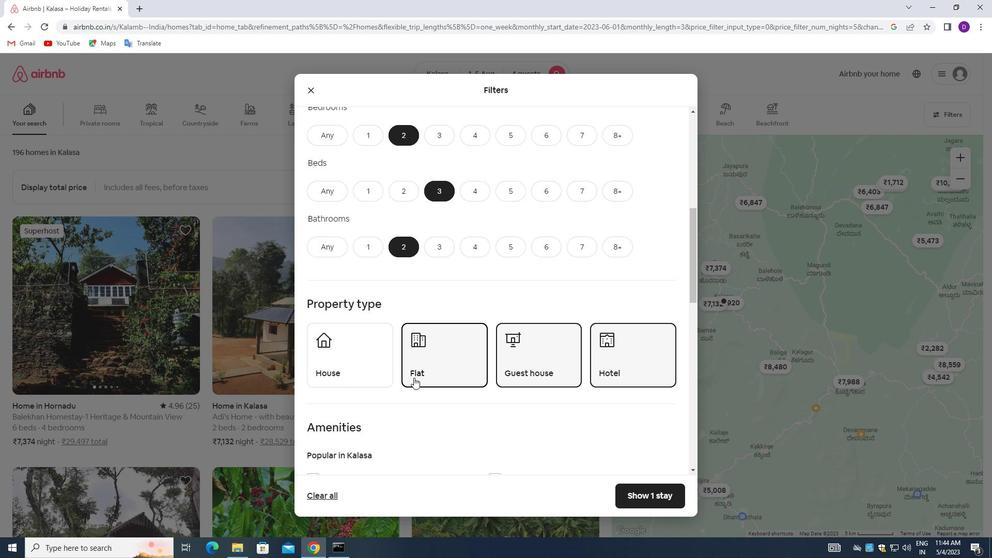 
Action: Mouse scrolled (405, 377) with delta (0, 0)
Screenshot: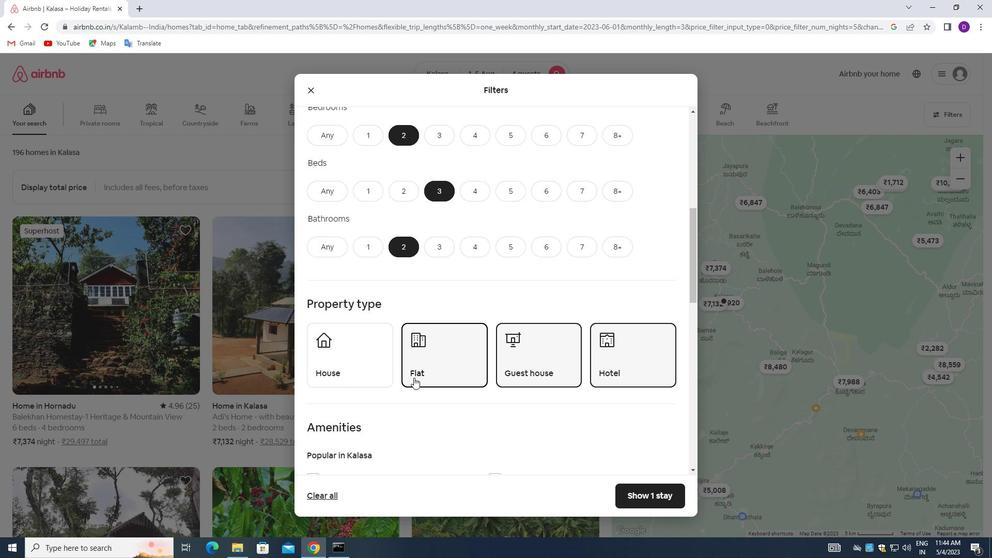 
Action: Mouse moved to (404, 378)
Screenshot: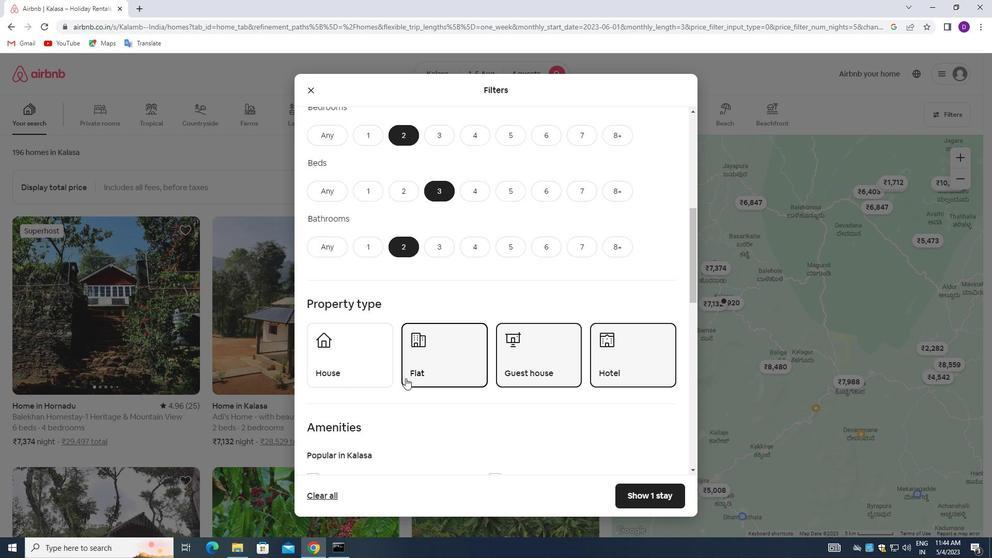 
Action: Mouse scrolled (404, 377) with delta (0, 0)
Screenshot: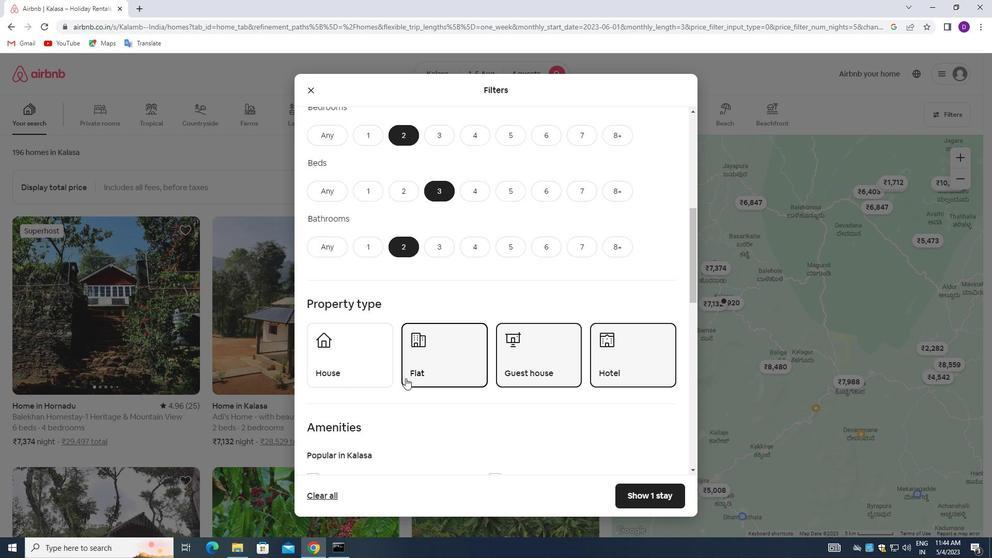 
Action: Mouse scrolled (404, 377) with delta (0, 0)
Screenshot: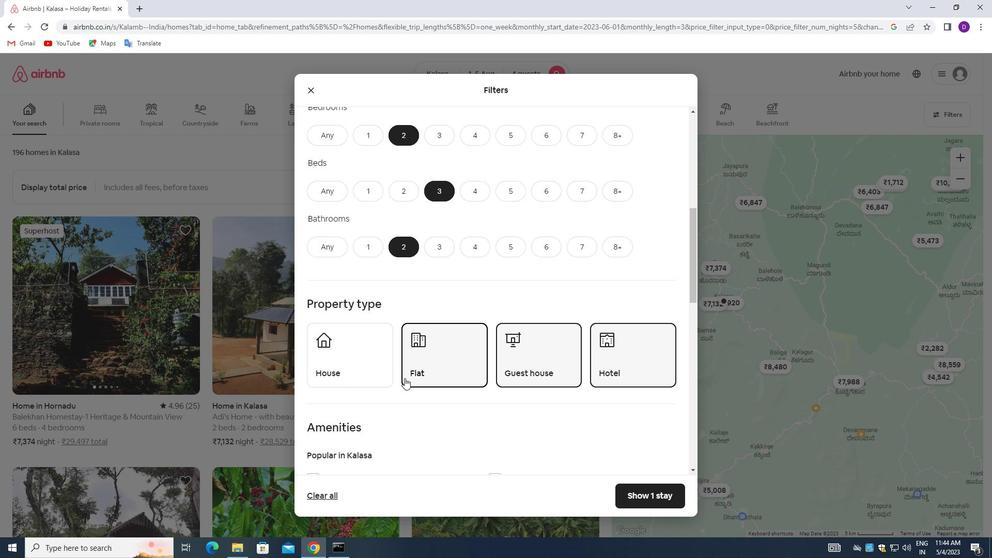 
Action: Mouse moved to (446, 361)
Screenshot: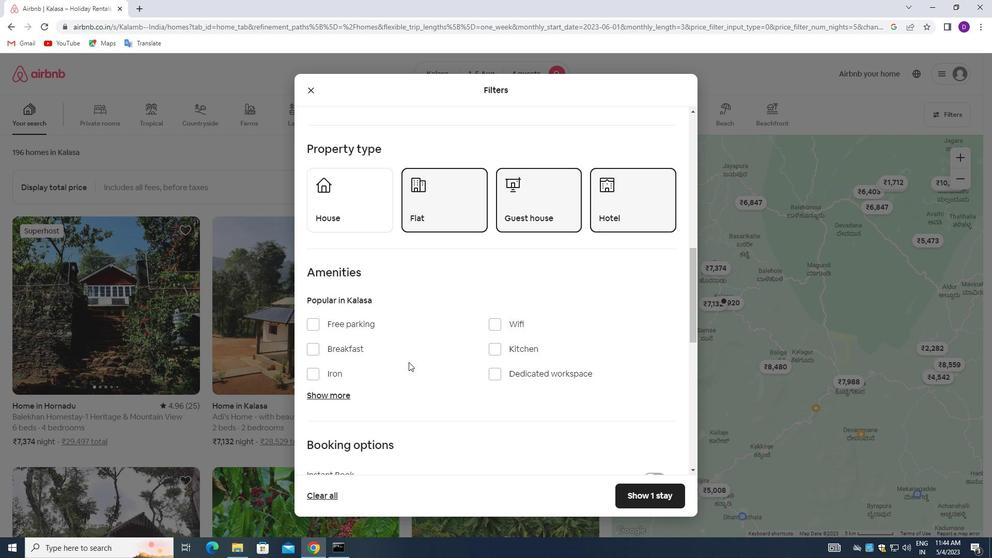 
Action: Mouse scrolled (446, 361) with delta (0, 0)
Screenshot: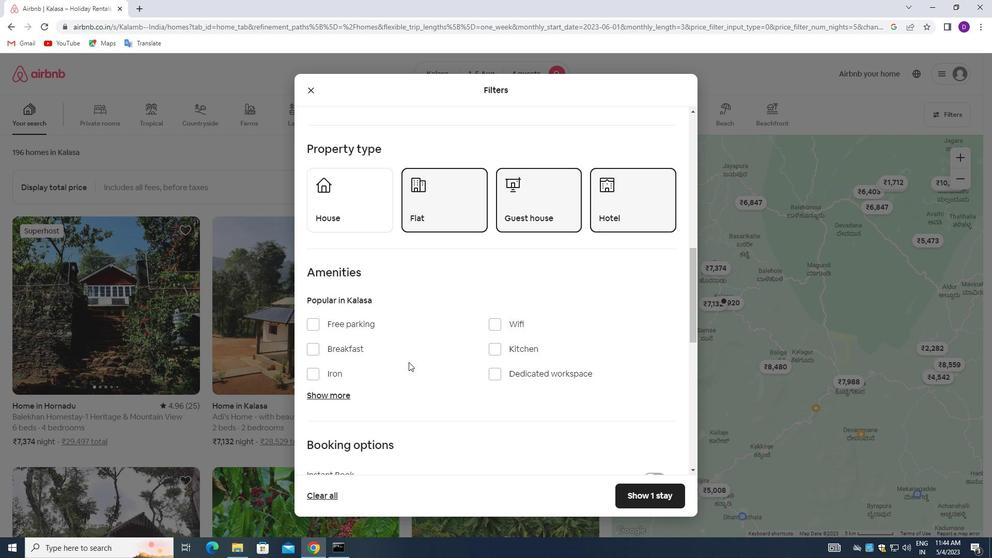 
Action: Mouse moved to (447, 361)
Screenshot: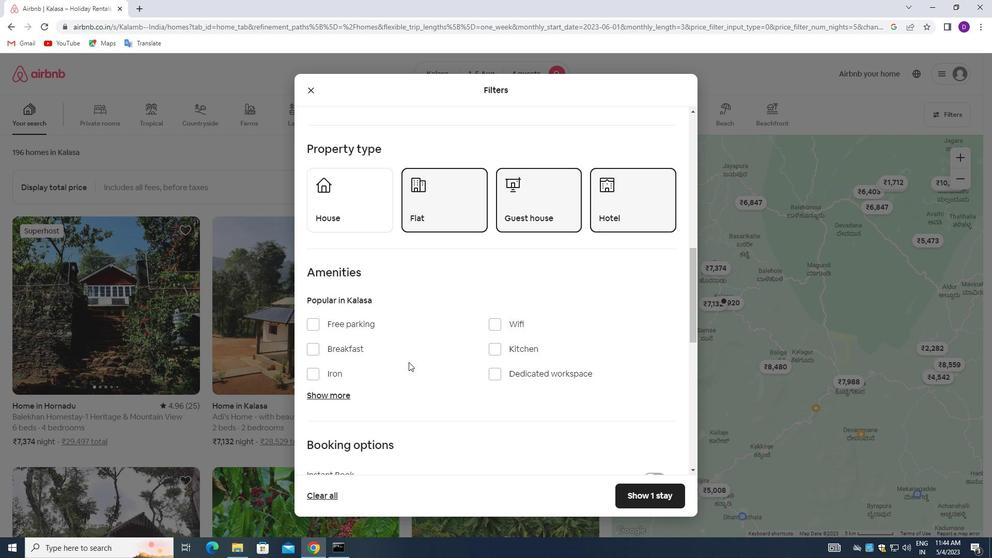 
Action: Mouse scrolled (447, 361) with delta (0, 0)
Screenshot: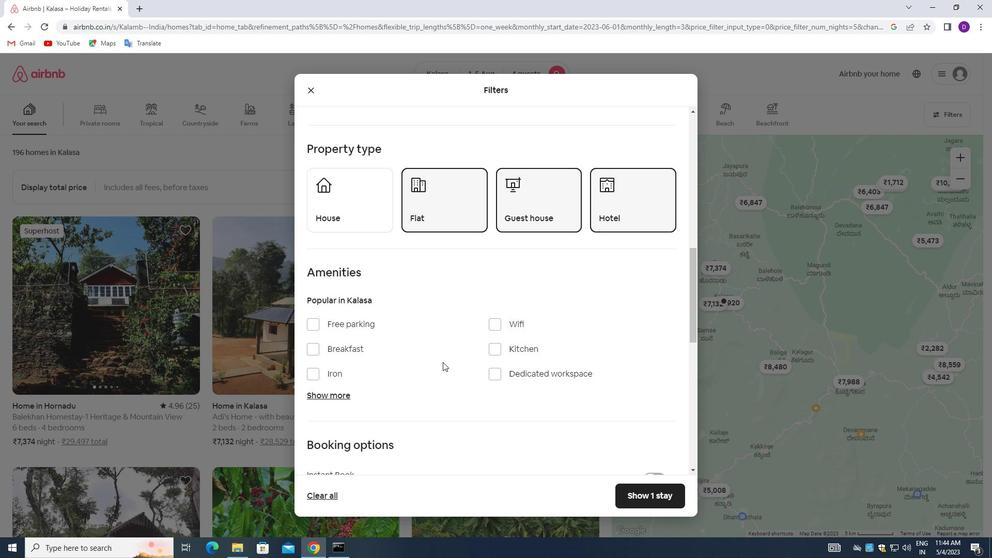 
Action: Mouse moved to (447, 361)
Screenshot: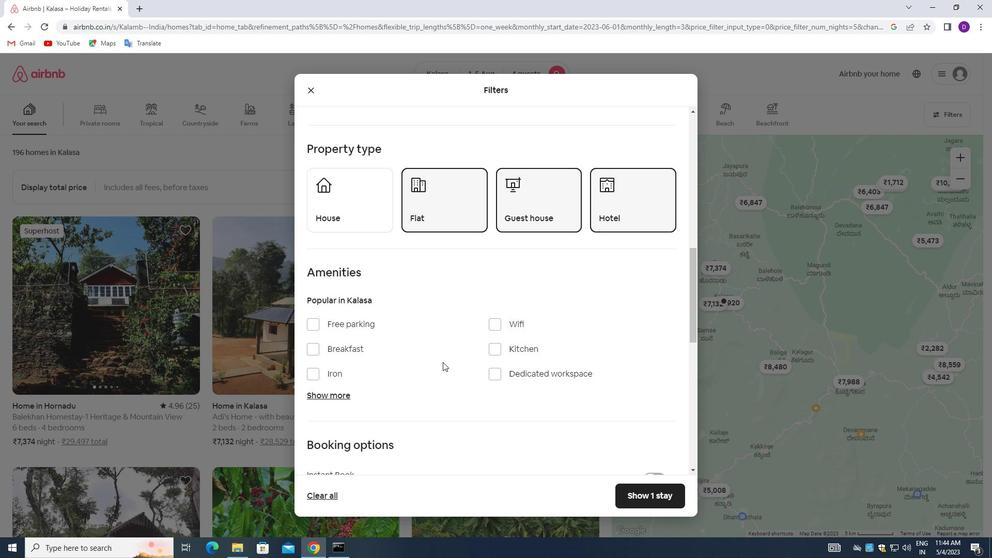 
Action: Mouse scrolled (447, 361) with delta (0, 0)
Screenshot: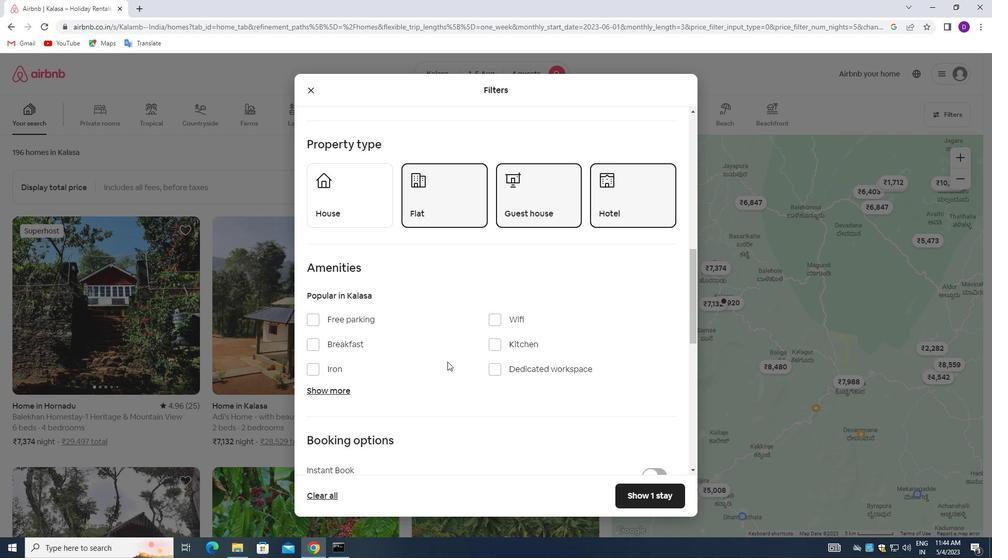 
Action: Mouse moved to (447, 362)
Screenshot: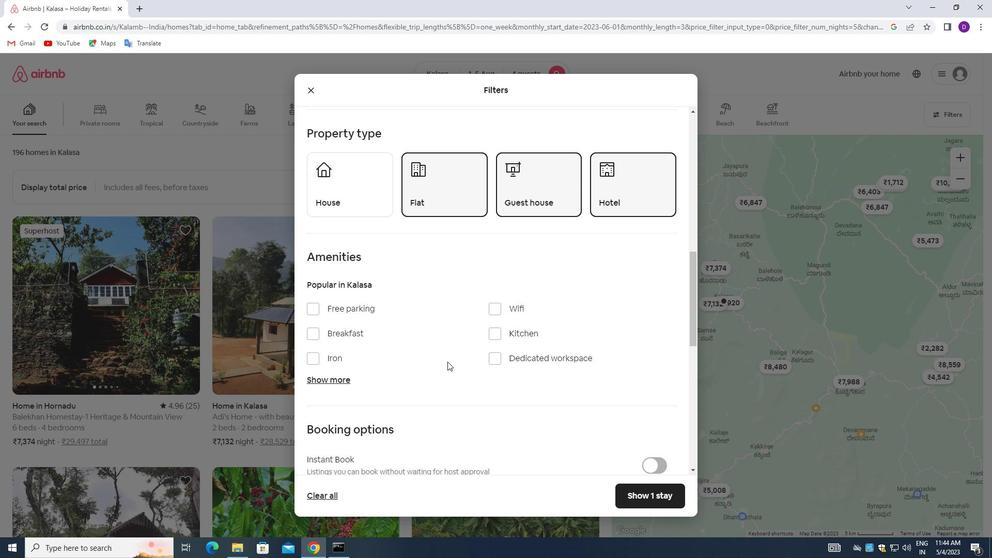 
Action: Mouse scrolled (447, 361) with delta (0, 0)
Screenshot: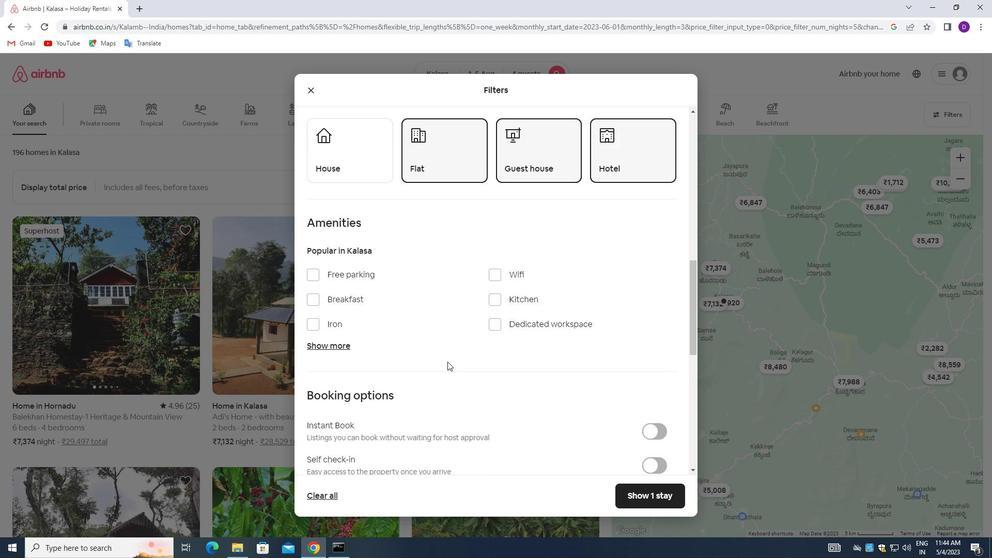 
Action: Mouse moved to (648, 312)
Screenshot: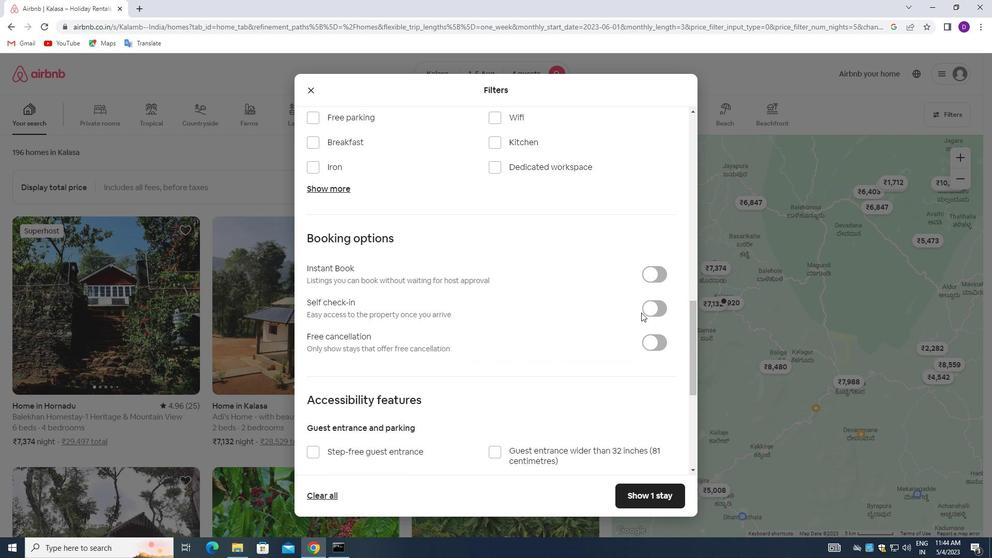 
Action: Mouse pressed left at (648, 312)
Screenshot: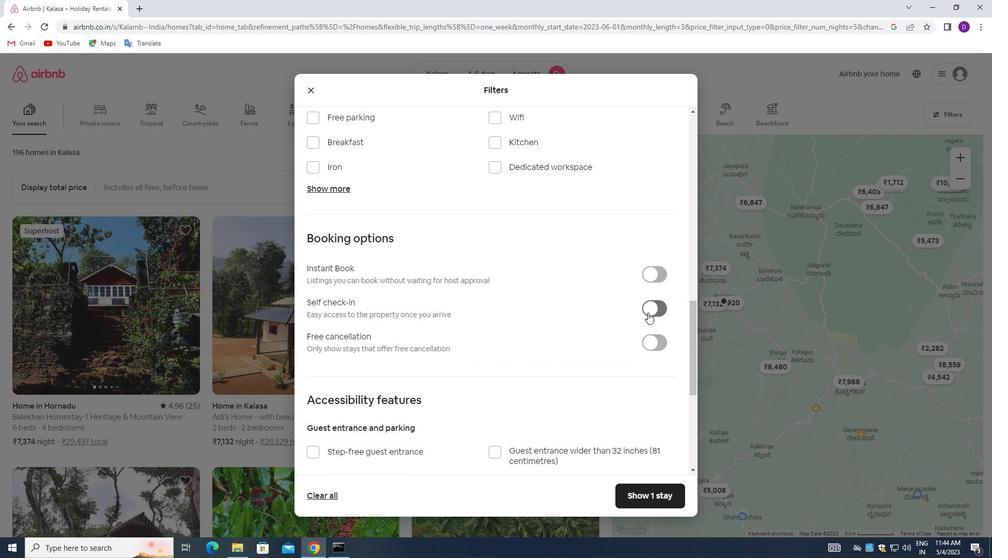 
Action: Mouse moved to (458, 349)
Screenshot: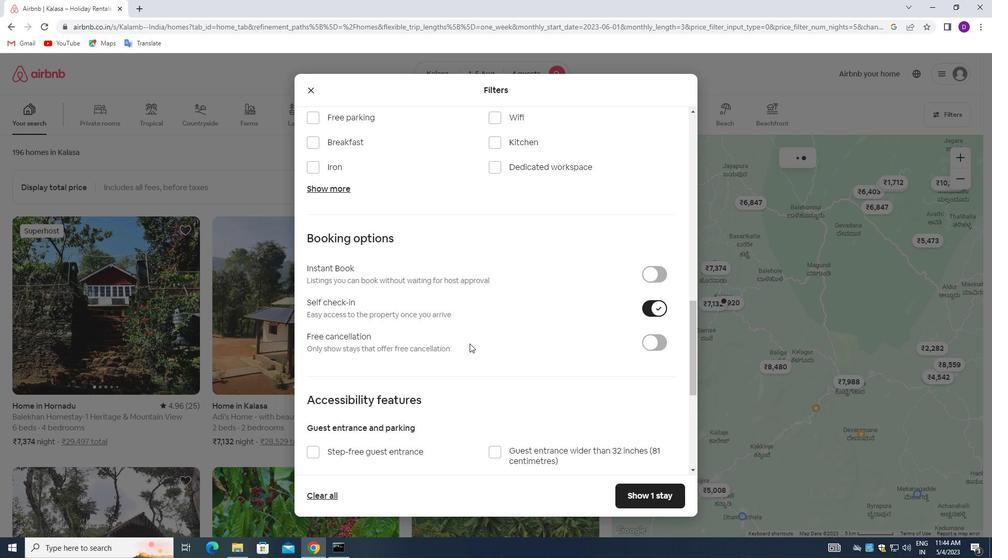 
Action: Mouse scrolled (458, 348) with delta (0, 0)
Screenshot: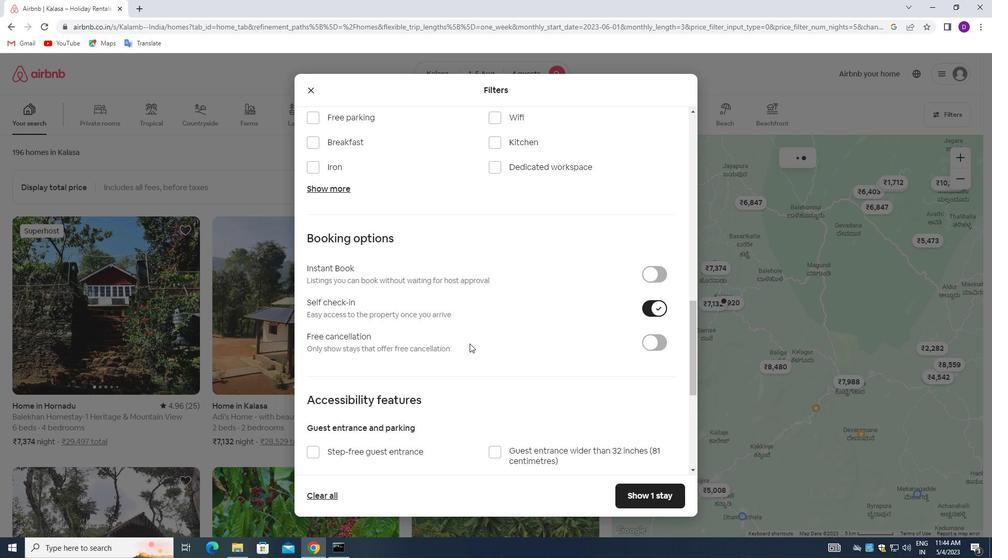 
Action: Mouse moved to (456, 349)
Screenshot: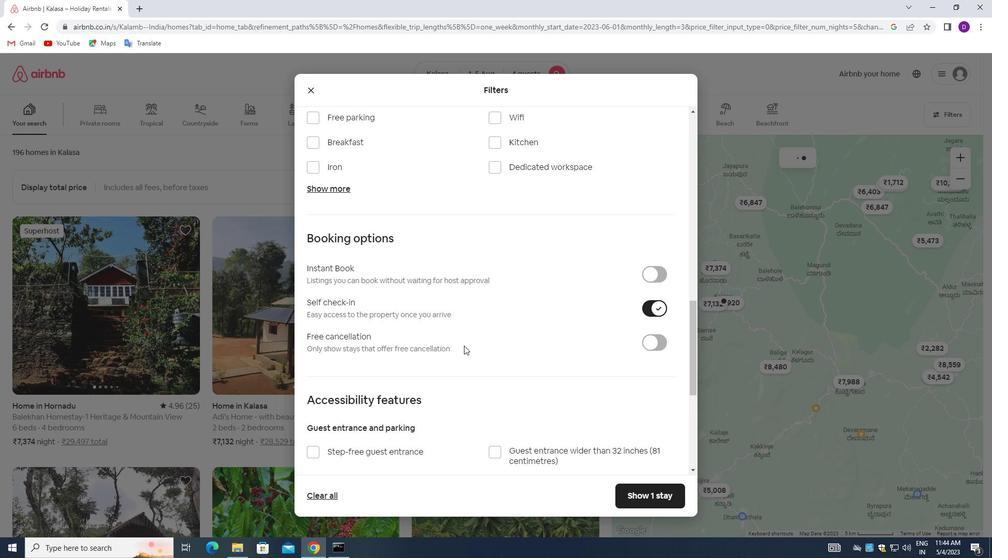 
Action: Mouse scrolled (456, 349) with delta (0, 0)
Screenshot: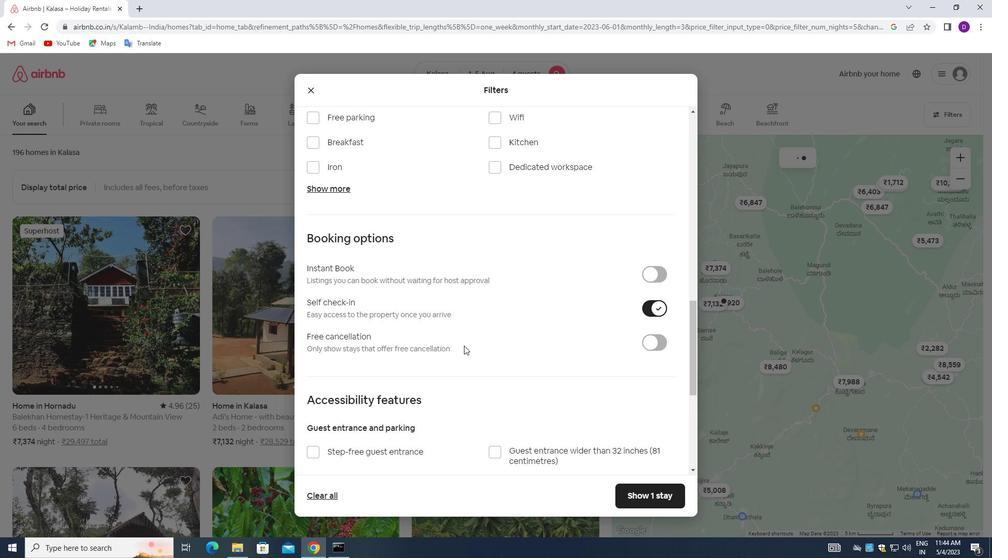 
Action: Mouse moved to (456, 350)
Screenshot: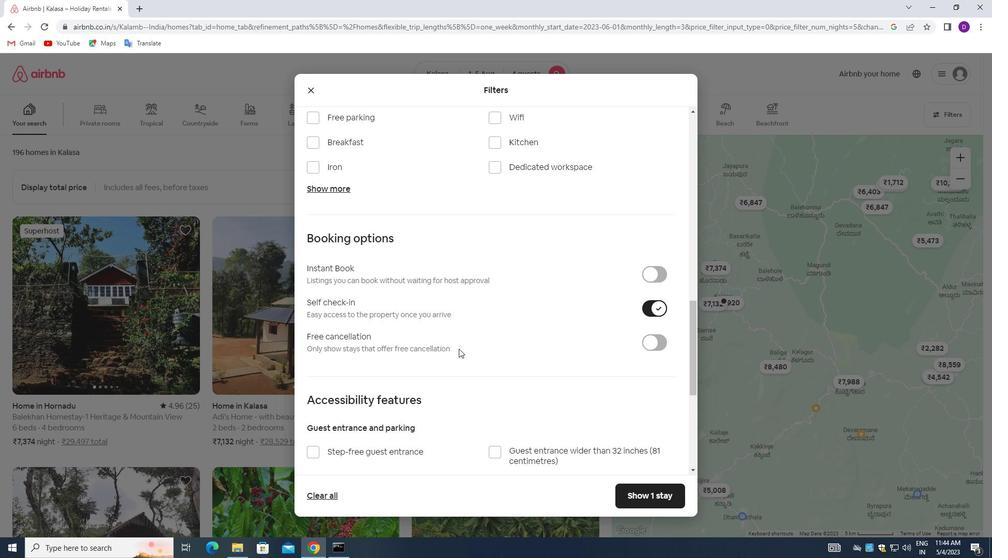 
Action: Mouse scrolled (456, 349) with delta (0, 0)
Screenshot: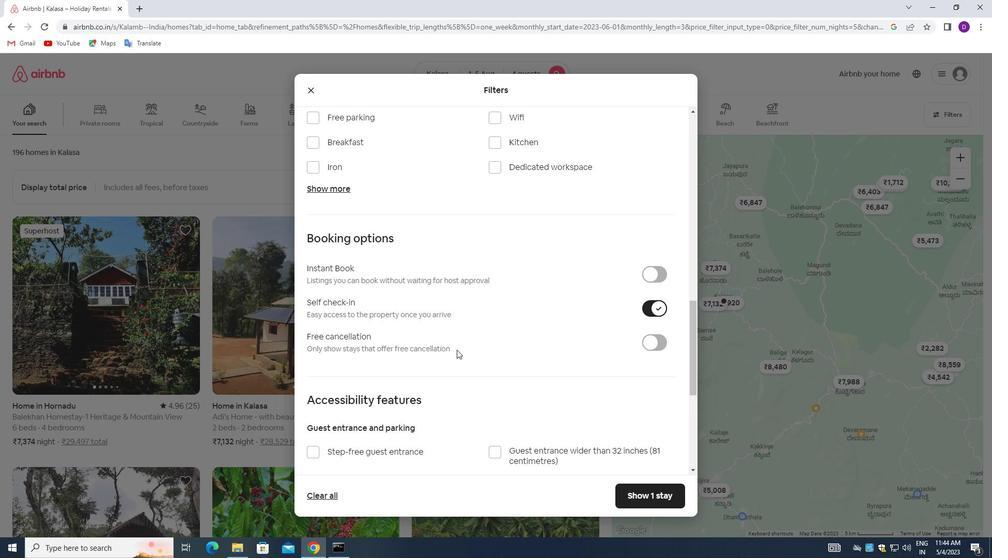 
Action: Mouse moved to (455, 351)
Screenshot: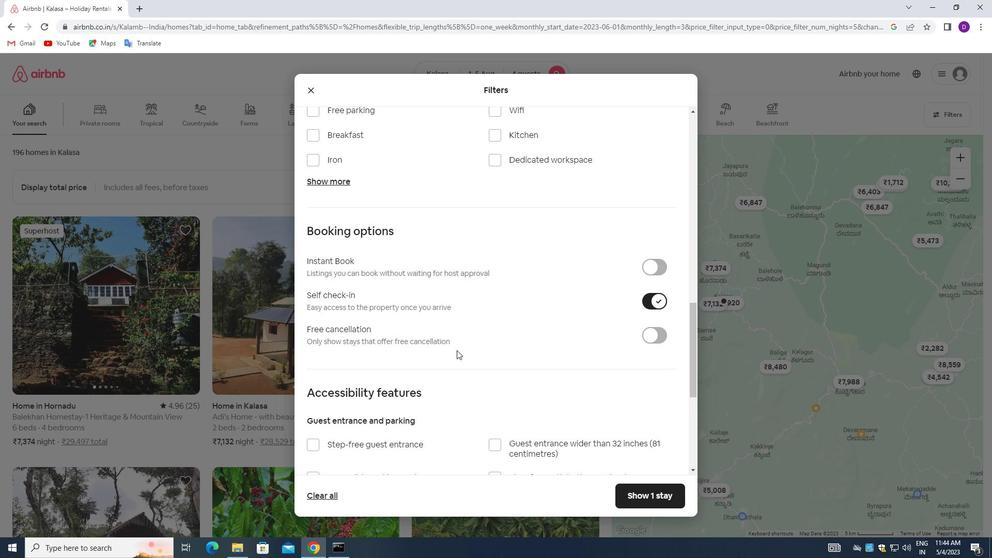 
Action: Mouse scrolled (455, 350) with delta (0, 0)
Screenshot: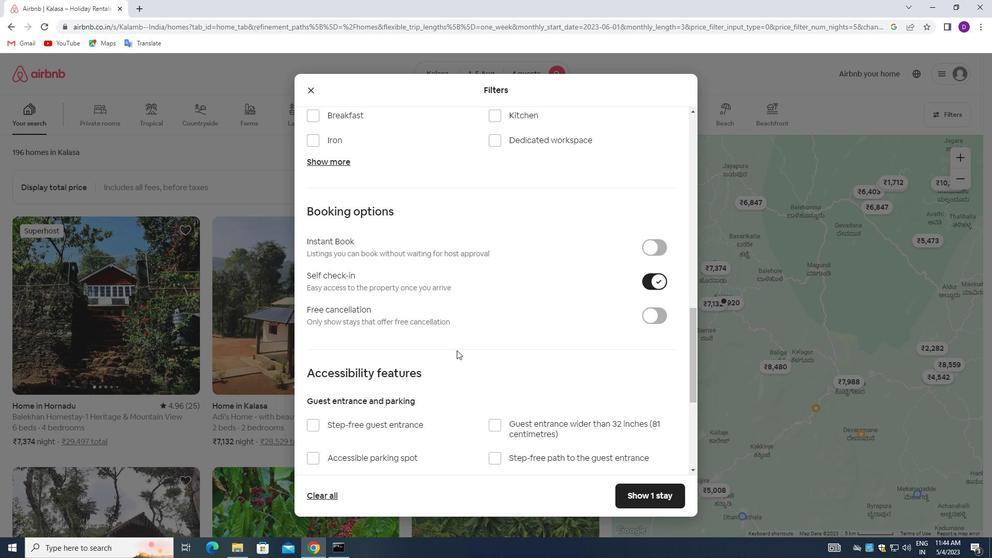 
Action: Mouse scrolled (455, 350) with delta (0, 0)
Screenshot: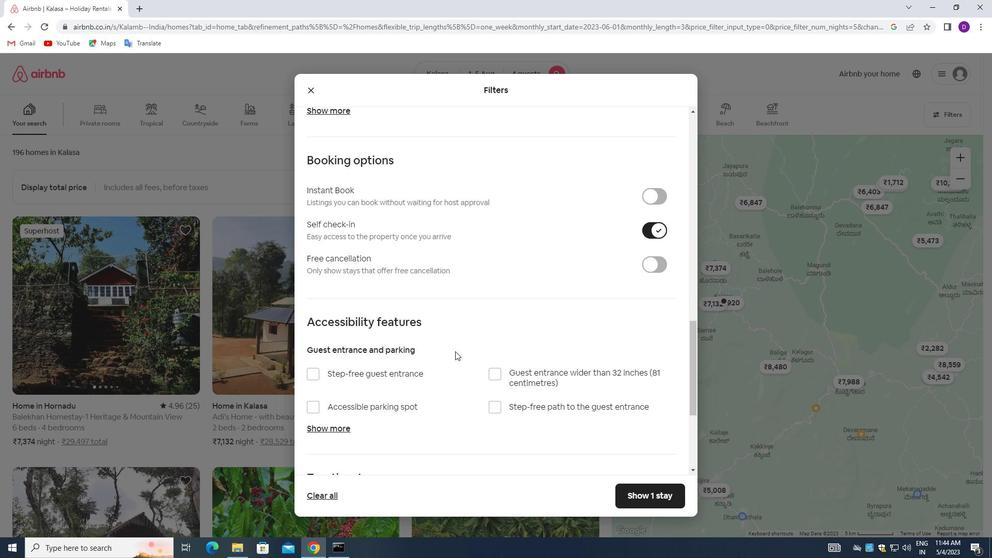 
Action: Mouse moved to (451, 371)
Screenshot: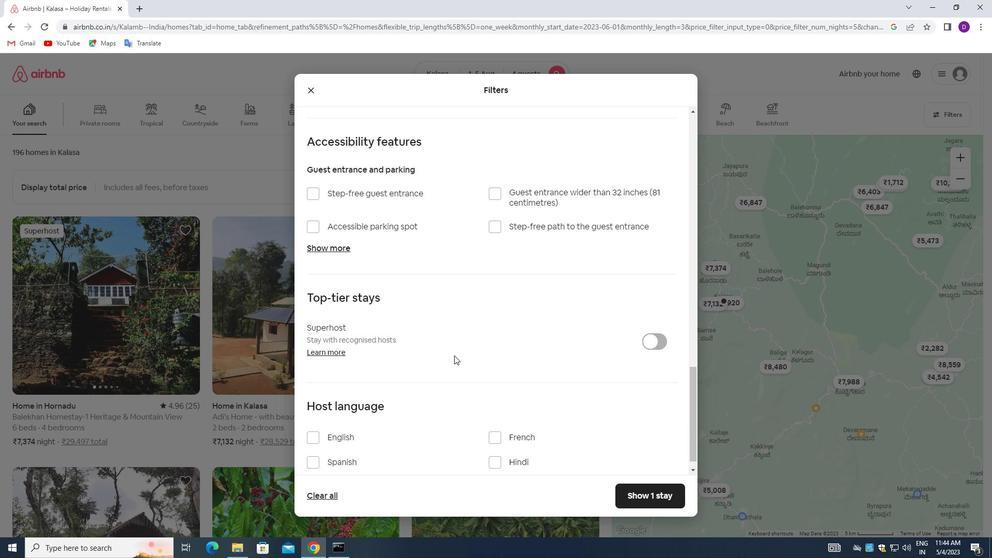 
Action: Mouse scrolled (451, 371) with delta (0, 0)
Screenshot: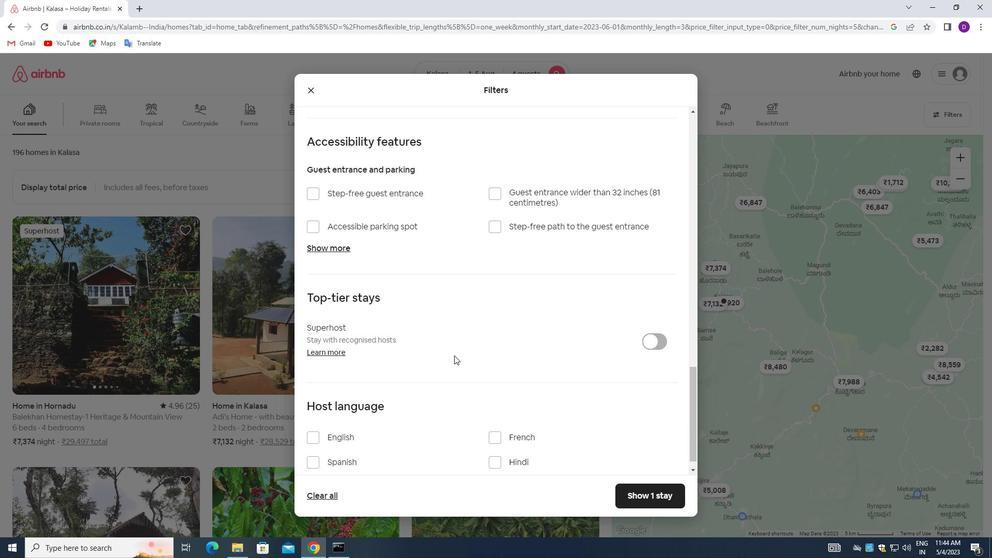 
Action: Mouse moved to (449, 375)
Screenshot: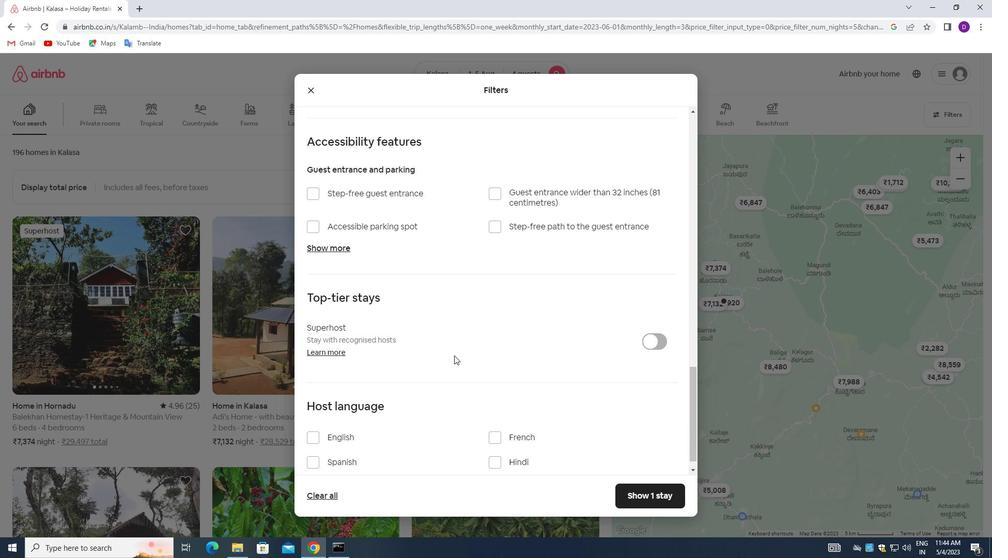 
Action: Mouse scrolled (449, 375) with delta (0, 0)
Screenshot: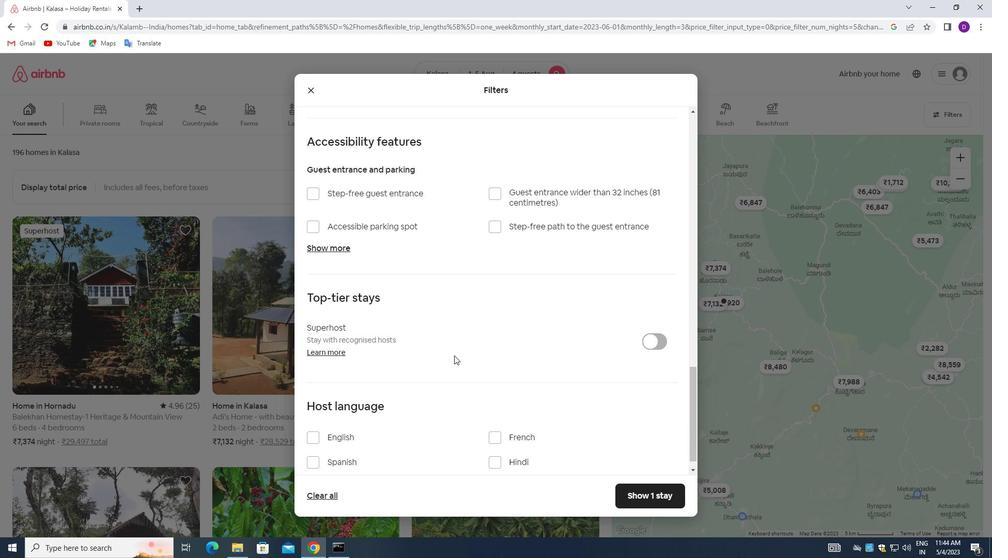 
Action: Mouse moved to (446, 379)
Screenshot: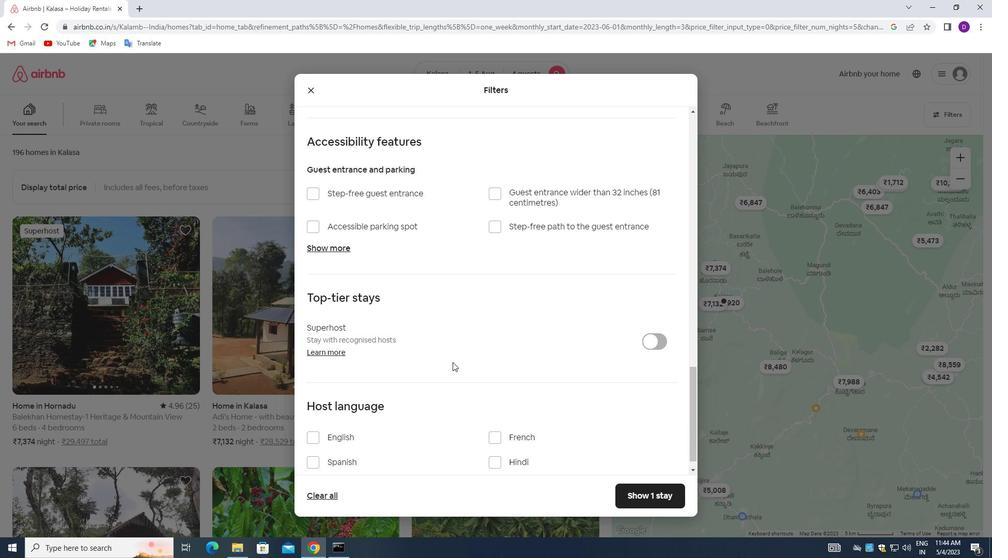 
Action: Mouse scrolled (446, 378) with delta (0, 0)
Screenshot: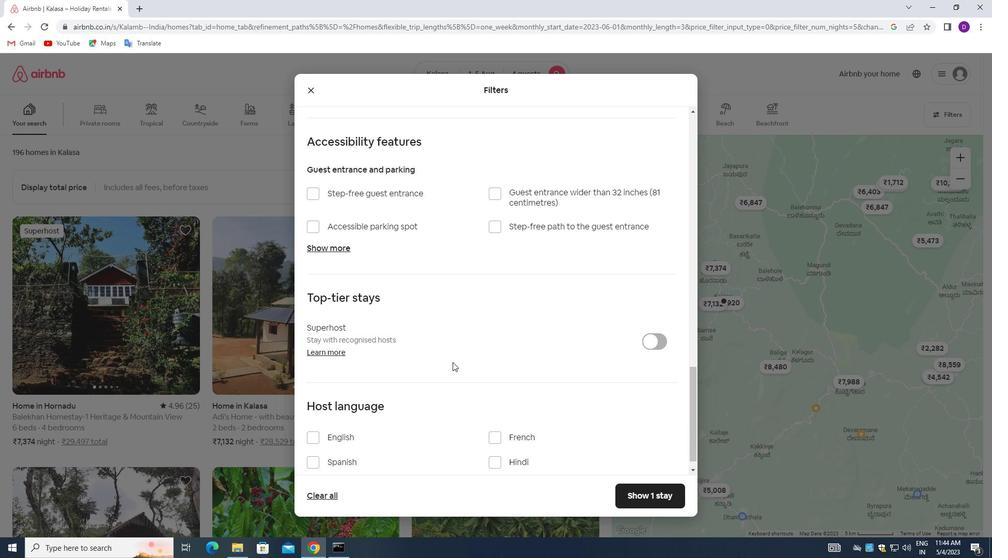 
Action: Mouse moved to (309, 422)
Screenshot: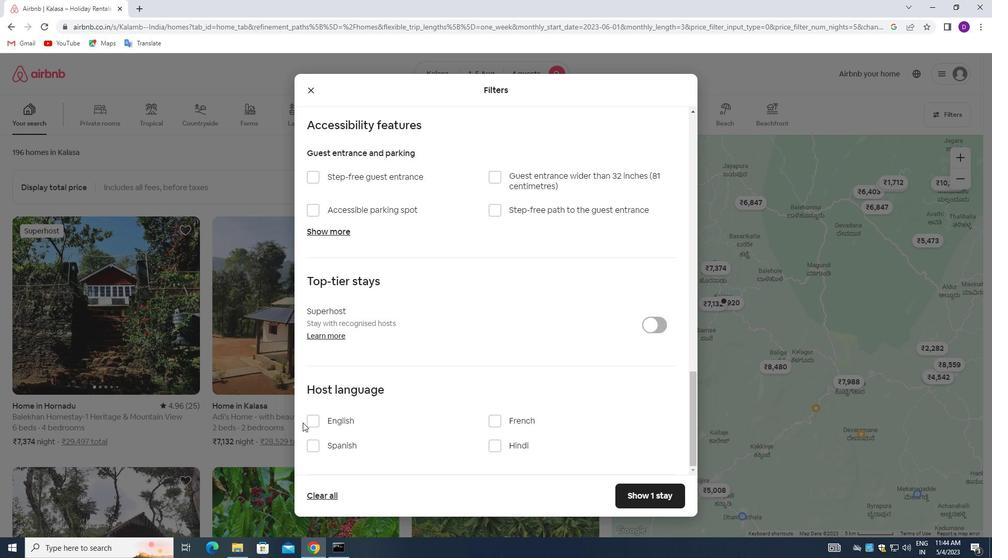 
Action: Mouse pressed left at (309, 422)
Screenshot: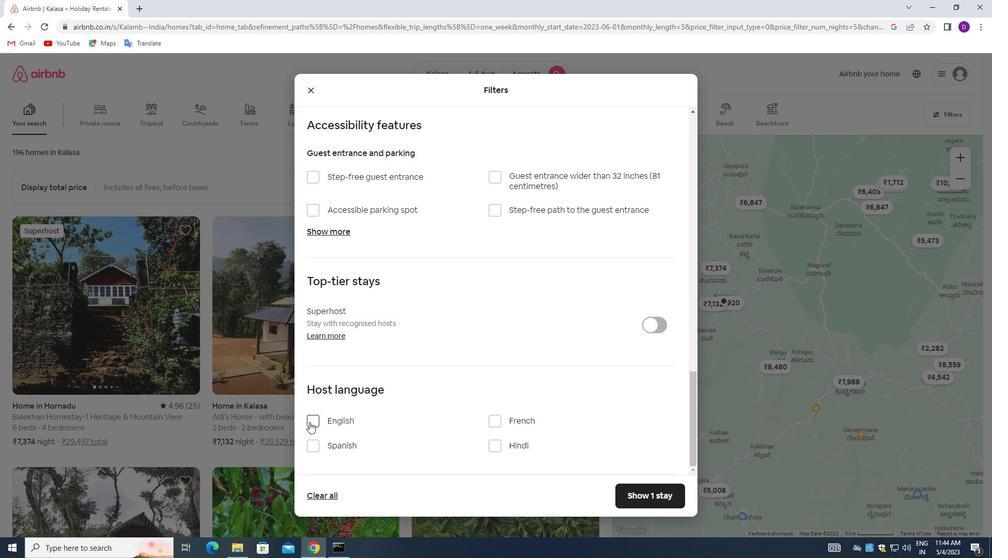 
Action: Mouse moved to (621, 492)
Screenshot: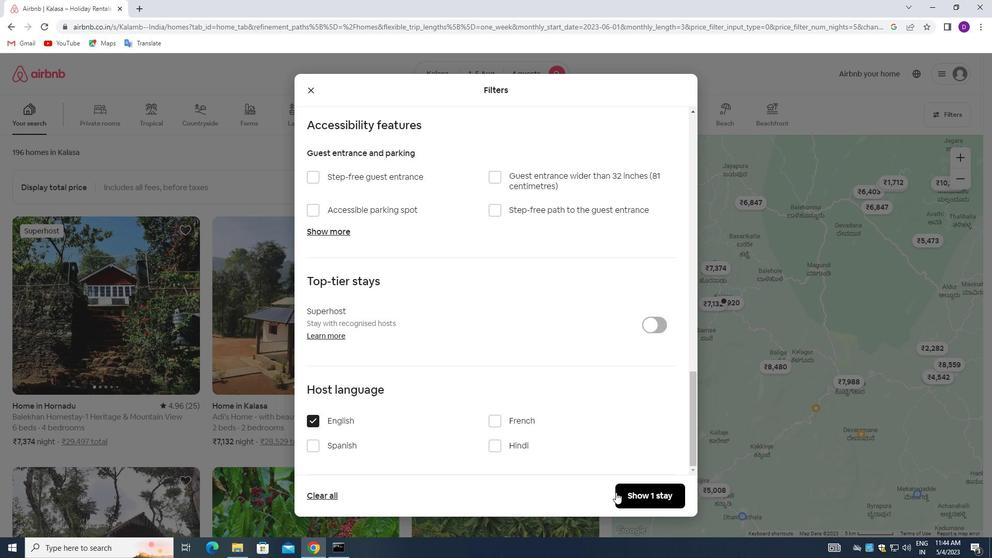 
Action: Mouse pressed left at (621, 492)
Screenshot: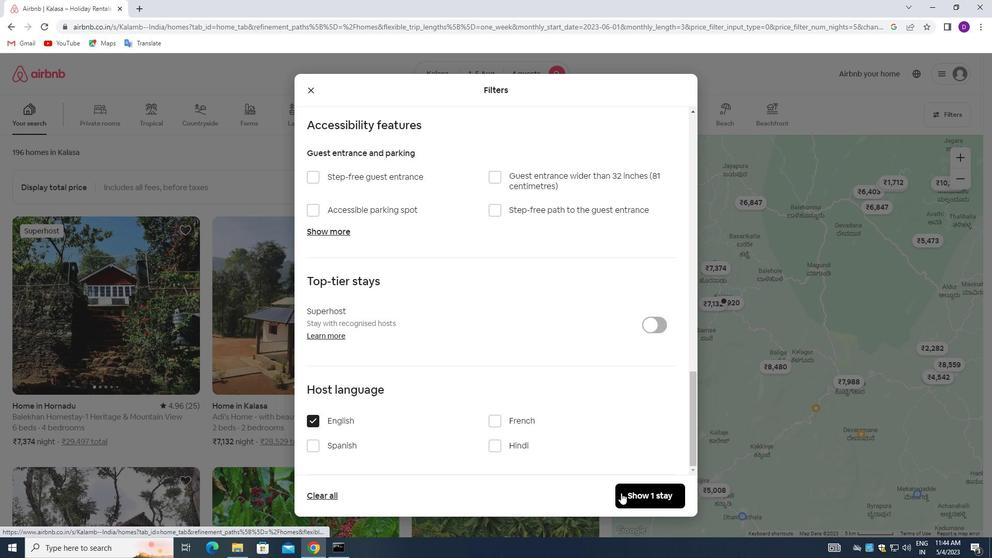 
Action: Mouse moved to (562, 367)
Screenshot: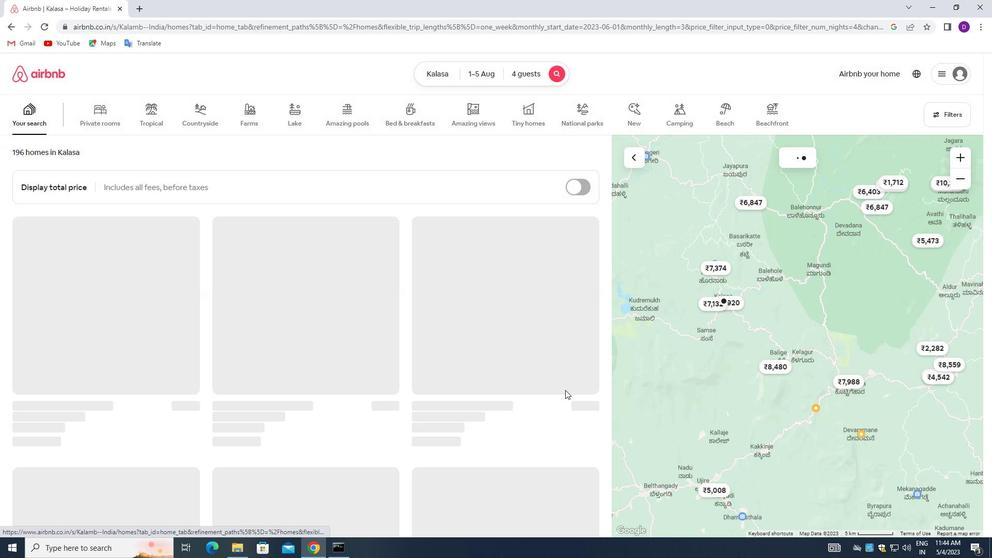 
